 Task: Find connections with filter location Bārāmati with filter topic #healthwith filter profile language German with filter current company CONSTRUCTION CANON with filter school Keshav Mahavidyalaya with filter industry Apparel Manufacturing with filter service category Business Law with filter keywords title Store Manager
Action: Mouse moved to (531, 61)
Screenshot: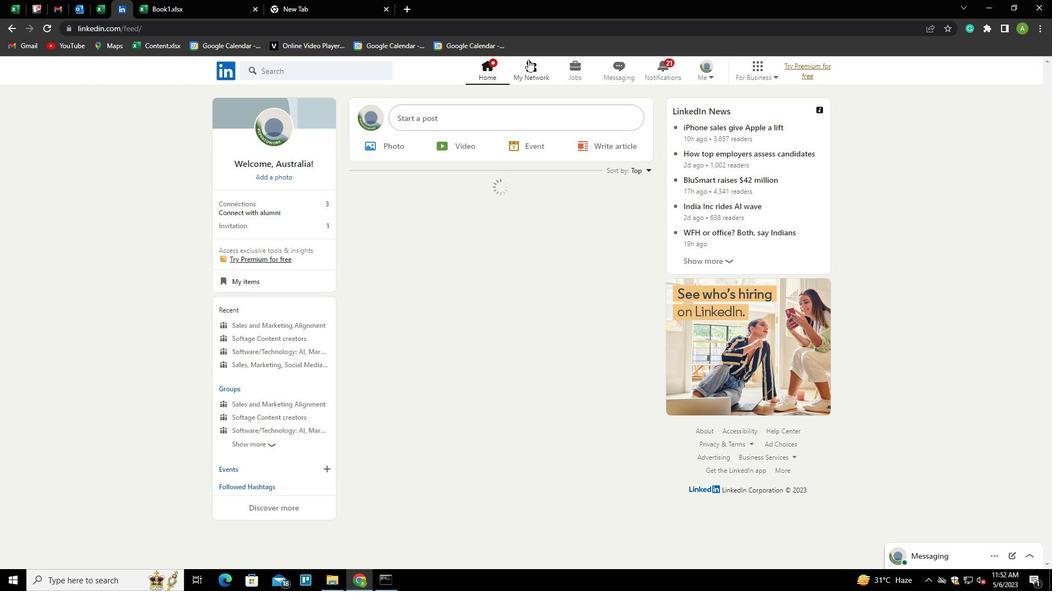 
Action: Mouse pressed left at (531, 61)
Screenshot: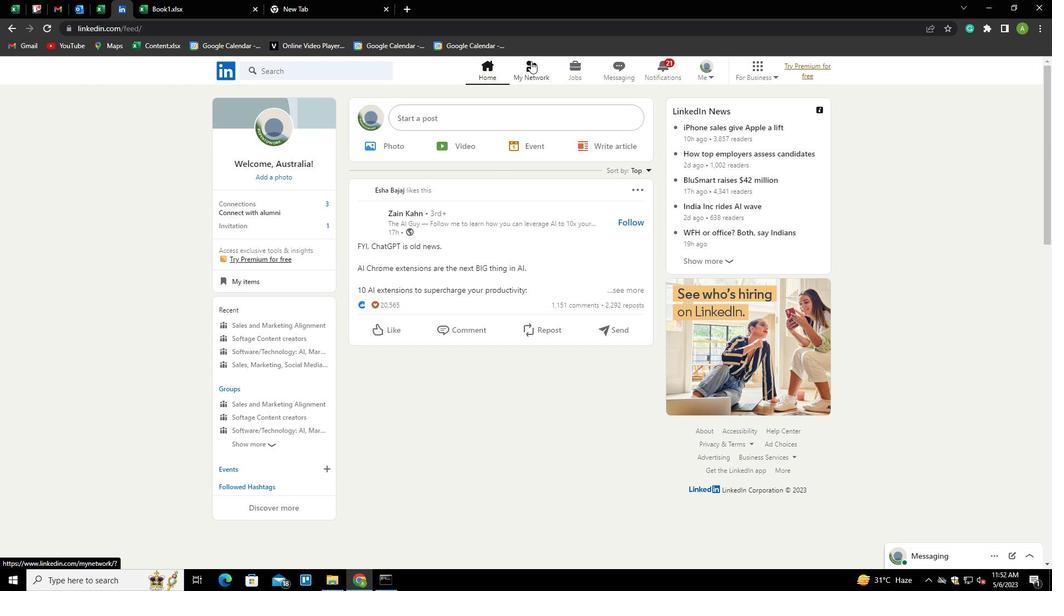 
Action: Mouse moved to (262, 129)
Screenshot: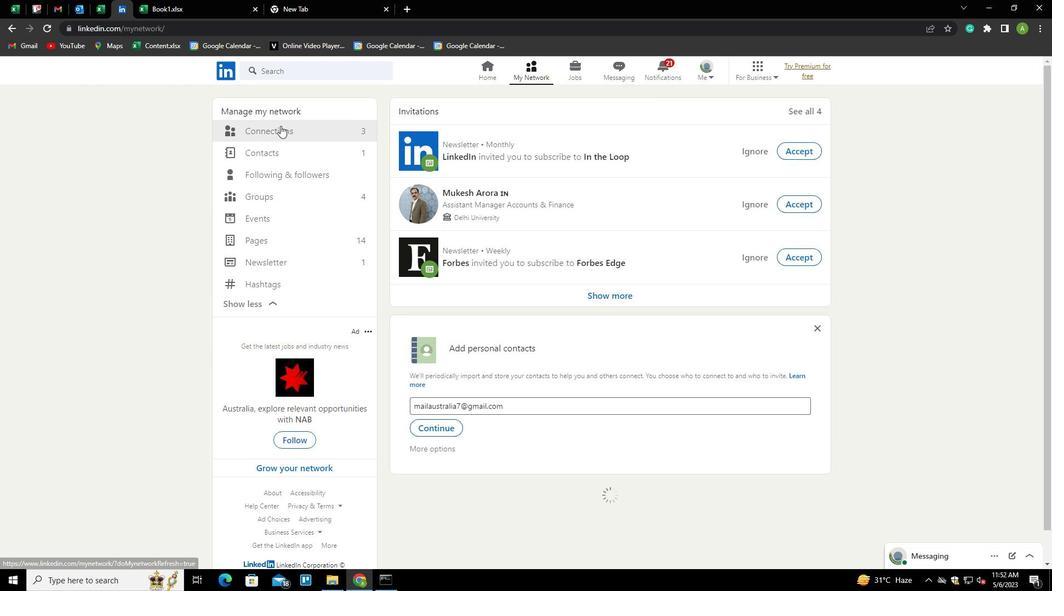 
Action: Mouse pressed left at (262, 129)
Screenshot: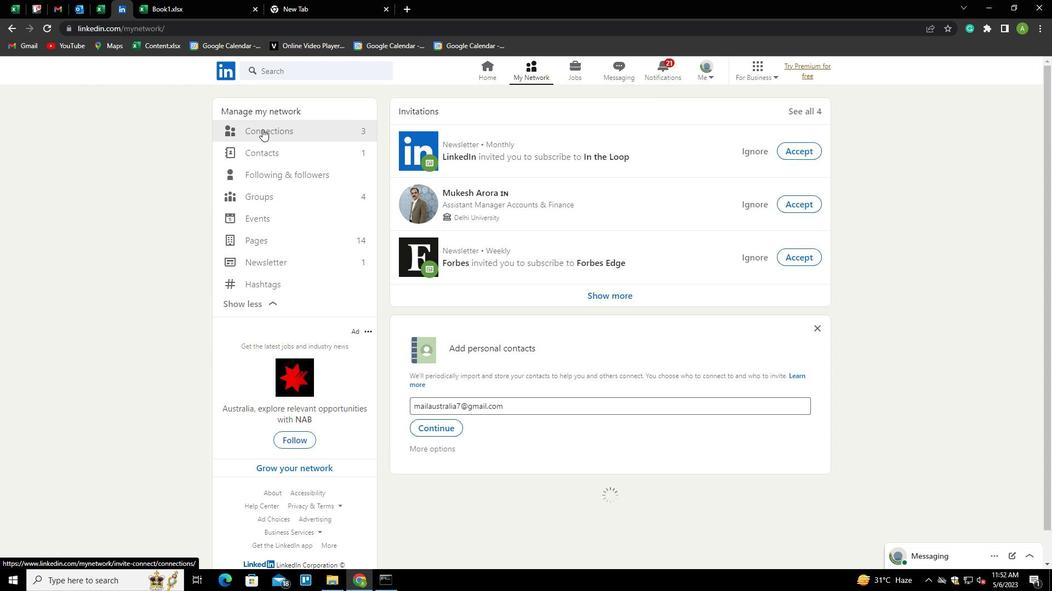 
Action: Mouse moved to (605, 129)
Screenshot: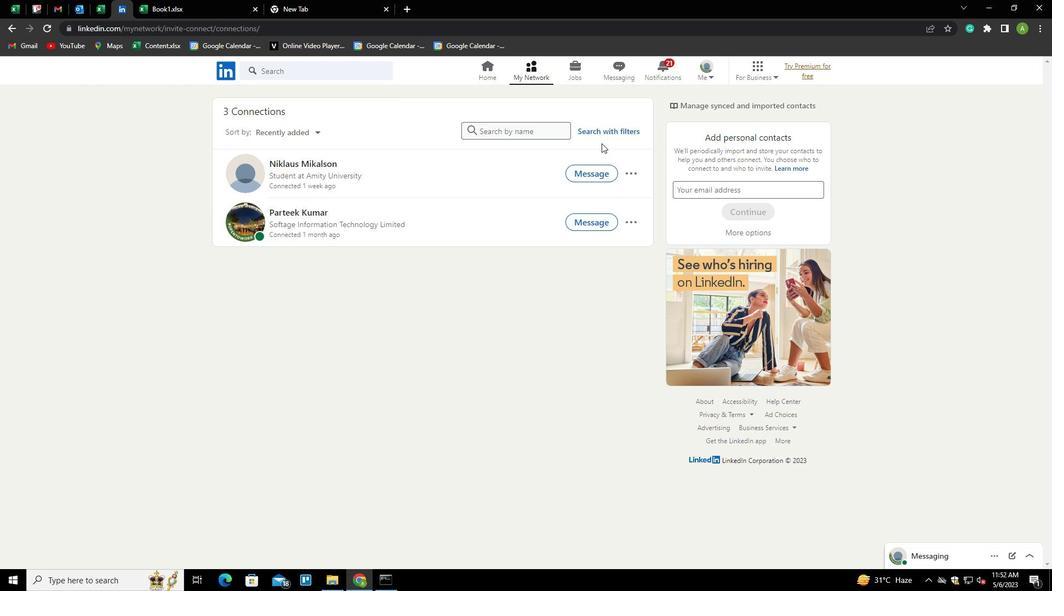 
Action: Mouse pressed left at (605, 129)
Screenshot: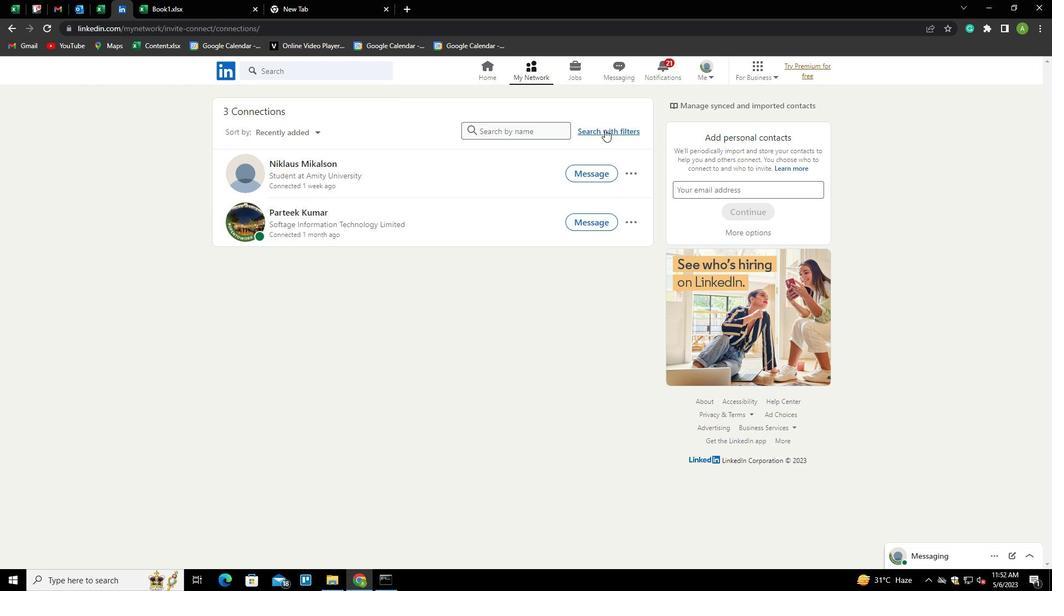 
Action: Mouse moved to (567, 100)
Screenshot: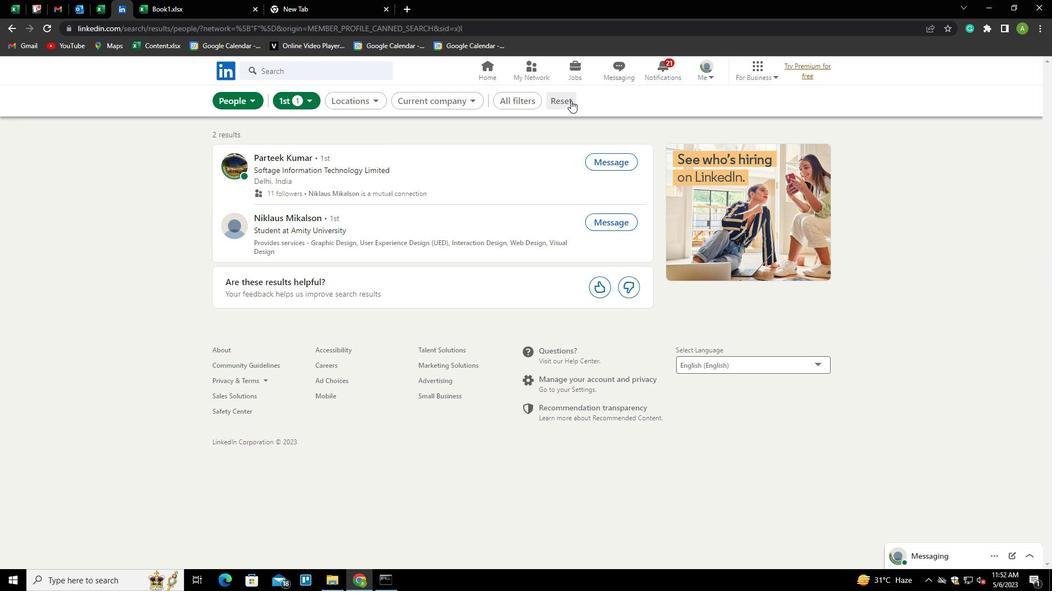 
Action: Mouse pressed left at (567, 100)
Screenshot: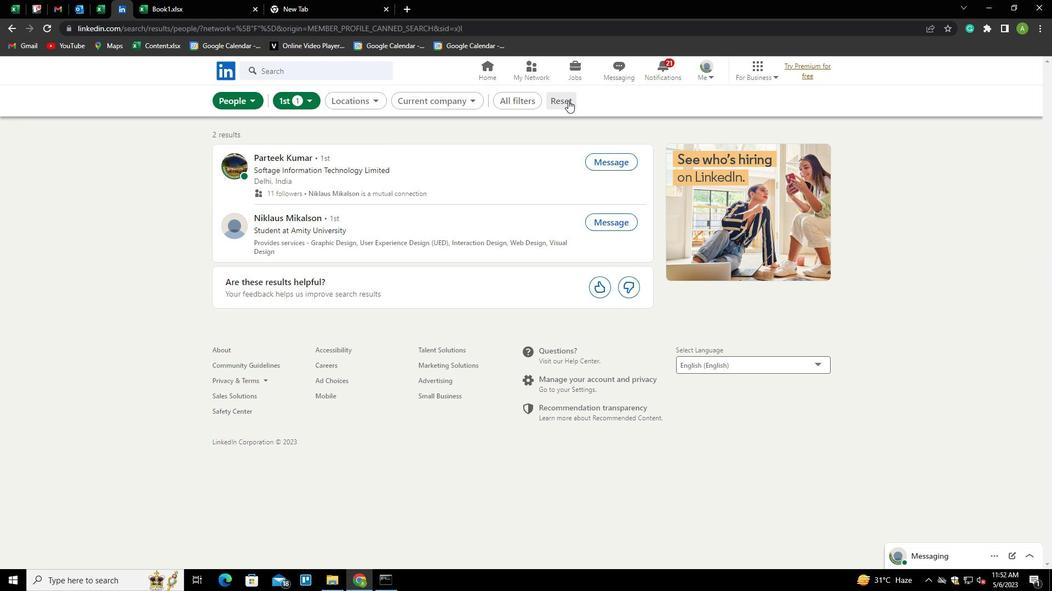 
Action: Mouse moved to (545, 101)
Screenshot: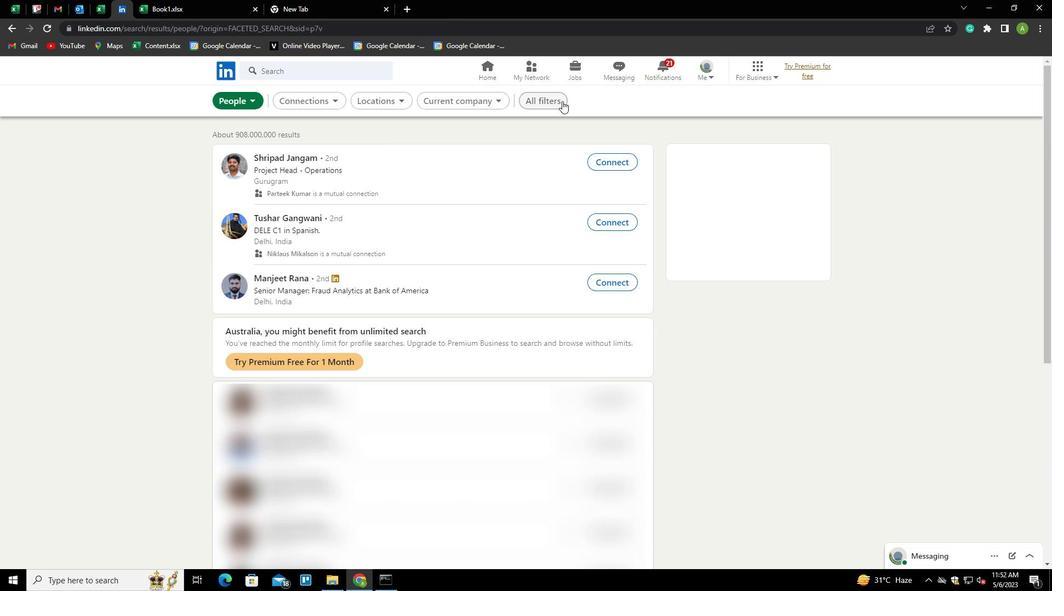 
Action: Mouse pressed left at (545, 101)
Screenshot: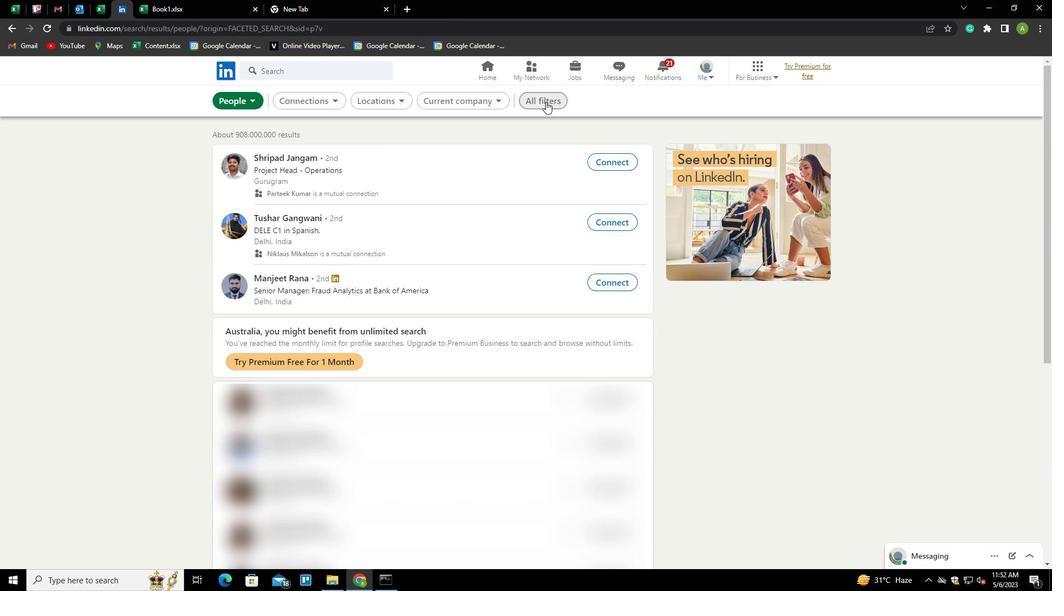 
Action: Mouse moved to (864, 335)
Screenshot: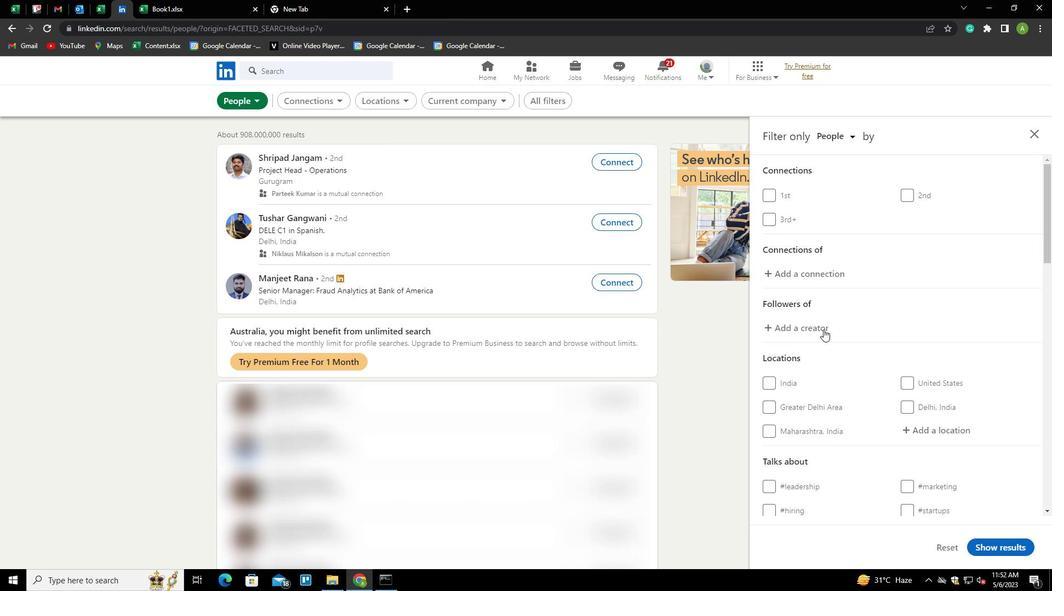 
Action: Mouse scrolled (864, 334) with delta (0, 0)
Screenshot: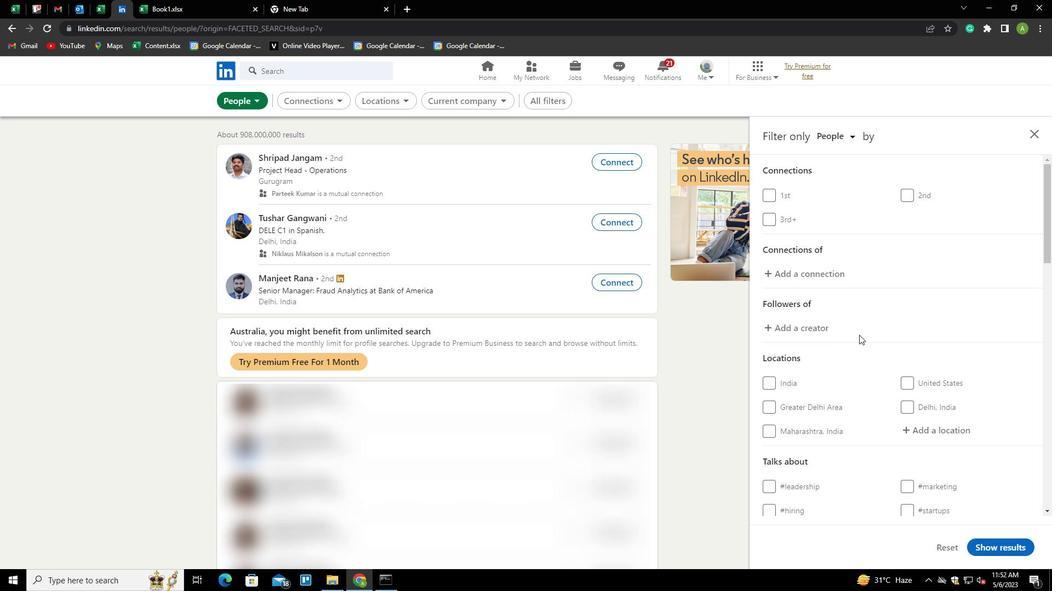 
Action: Mouse moved to (922, 371)
Screenshot: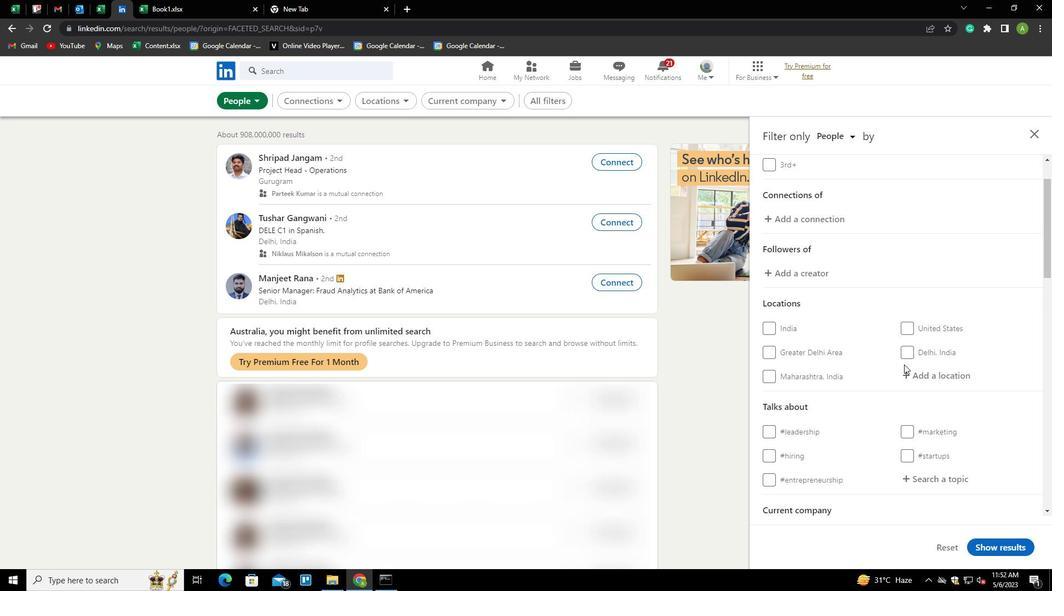 
Action: Mouse pressed left at (922, 371)
Screenshot: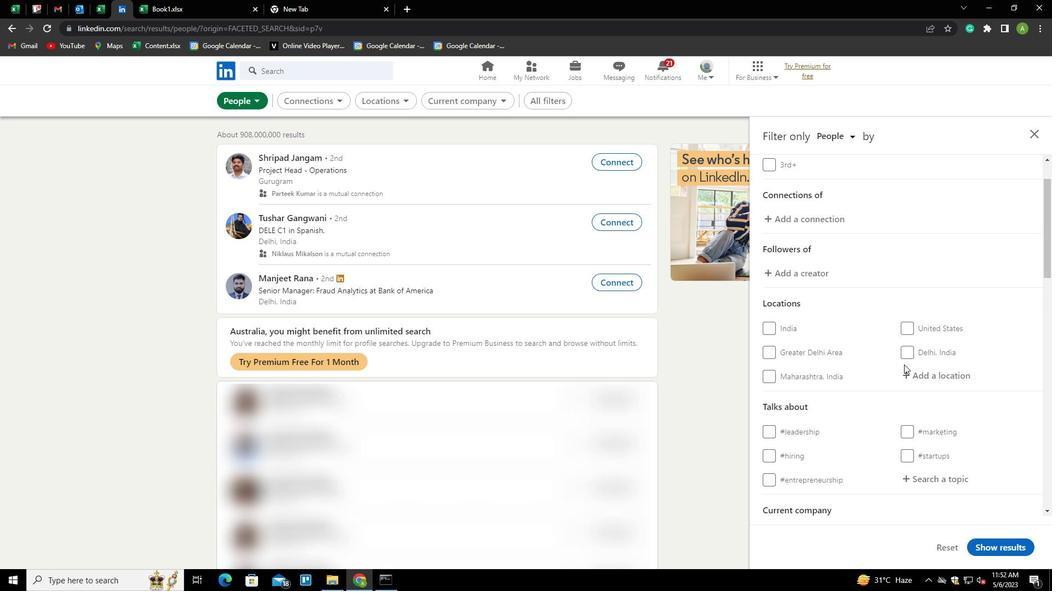 
Action: Key pressed <Key.shift>B
Screenshot: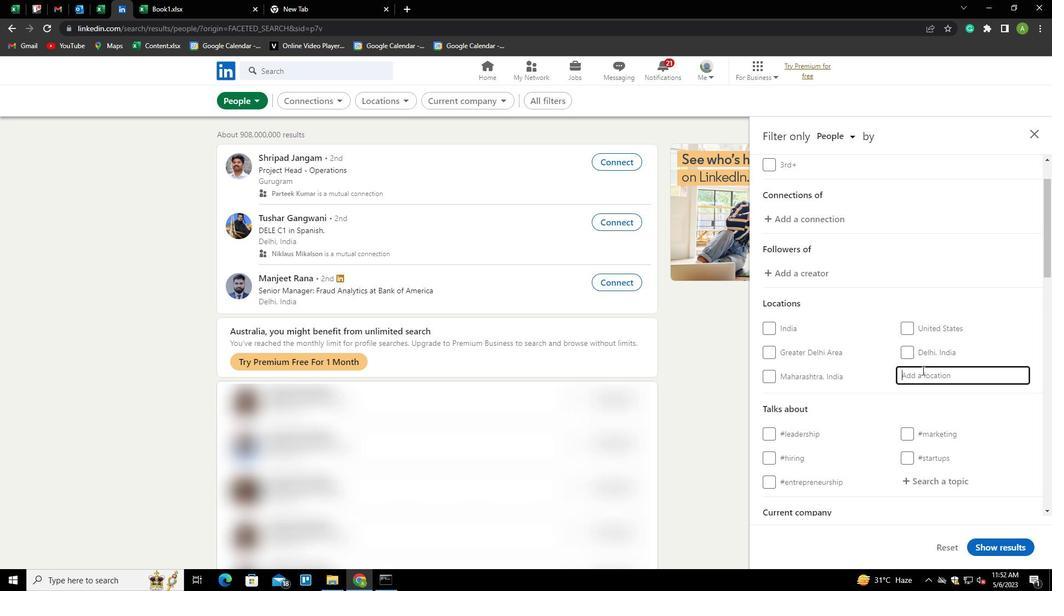 
Action: Mouse moved to (921, 372)
Screenshot: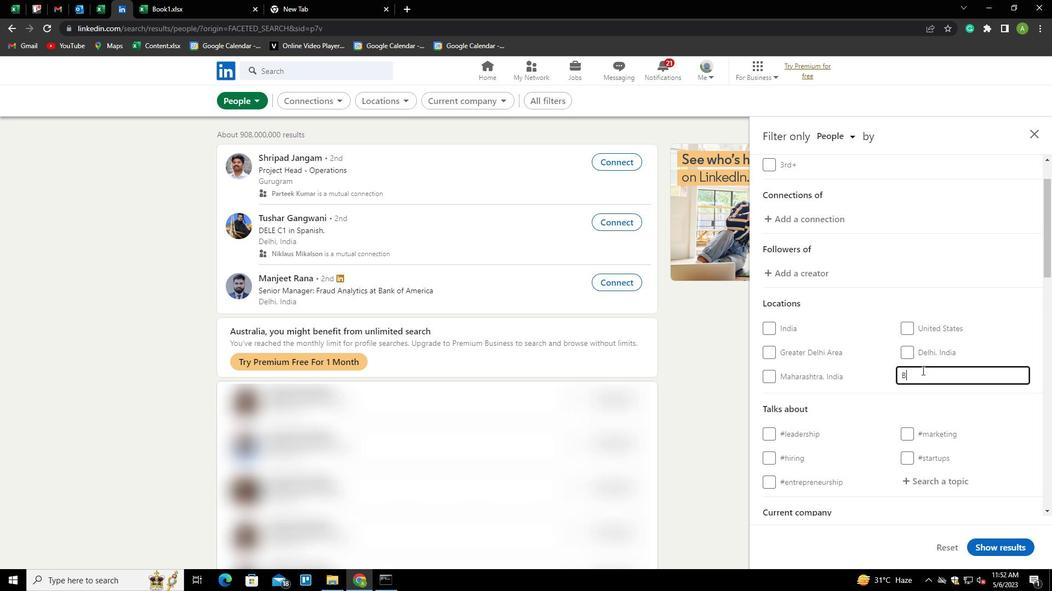 
Action: Key pressed ARAMATI<Key.down><Key.enter>
Screenshot: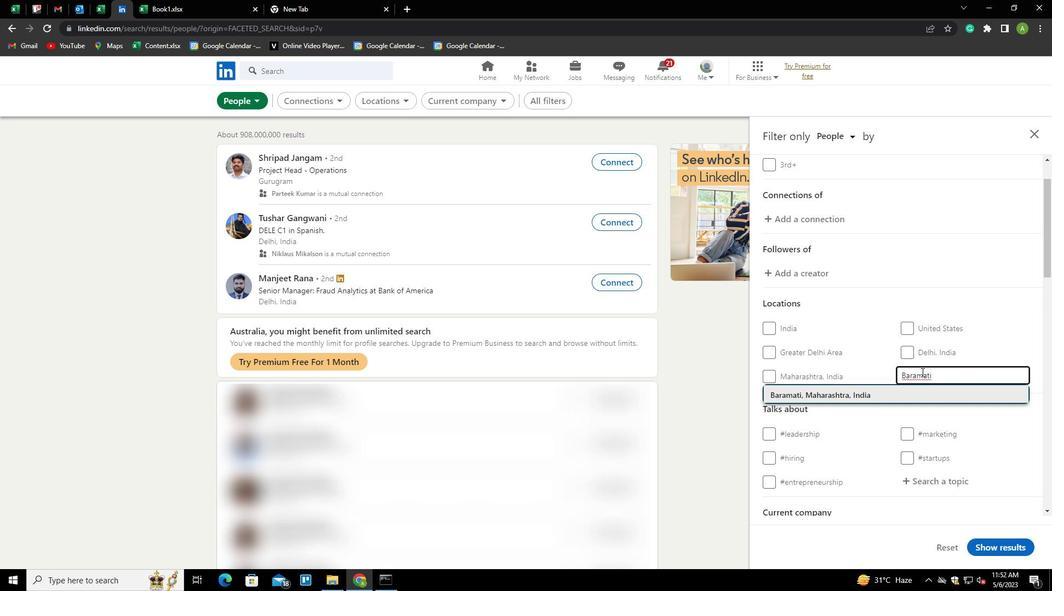 
Action: Mouse scrolled (921, 372) with delta (0, 0)
Screenshot: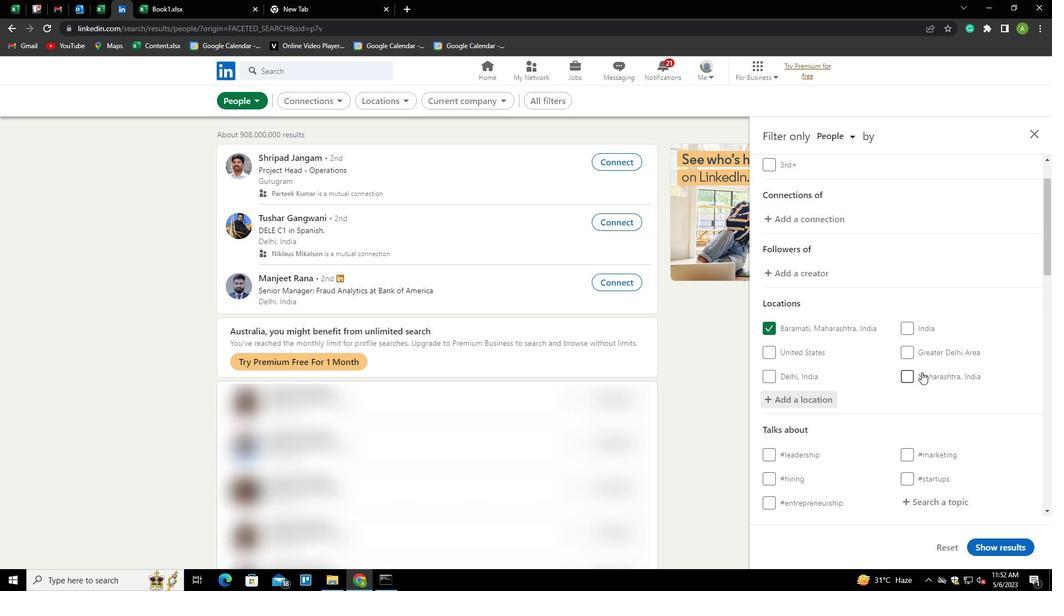 
Action: Mouse scrolled (921, 372) with delta (0, 0)
Screenshot: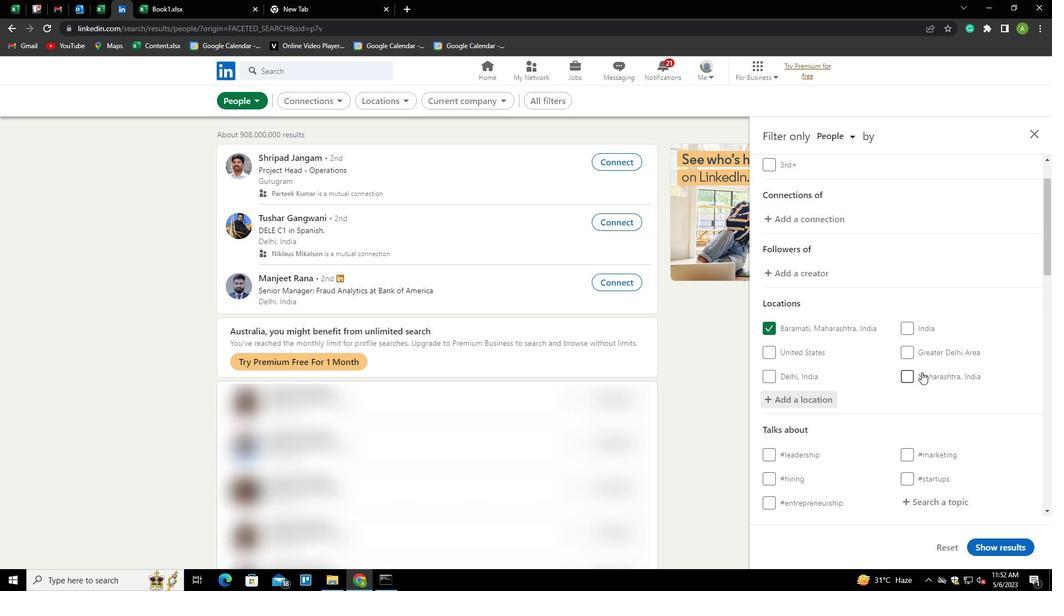 
Action: Mouse moved to (921, 393)
Screenshot: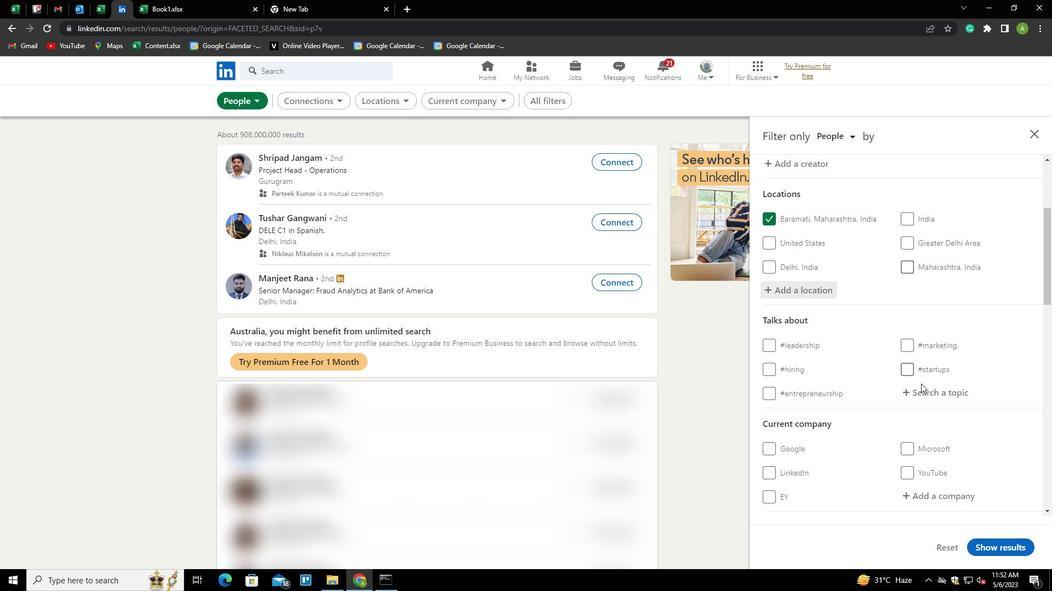 
Action: Mouse pressed left at (921, 393)
Screenshot: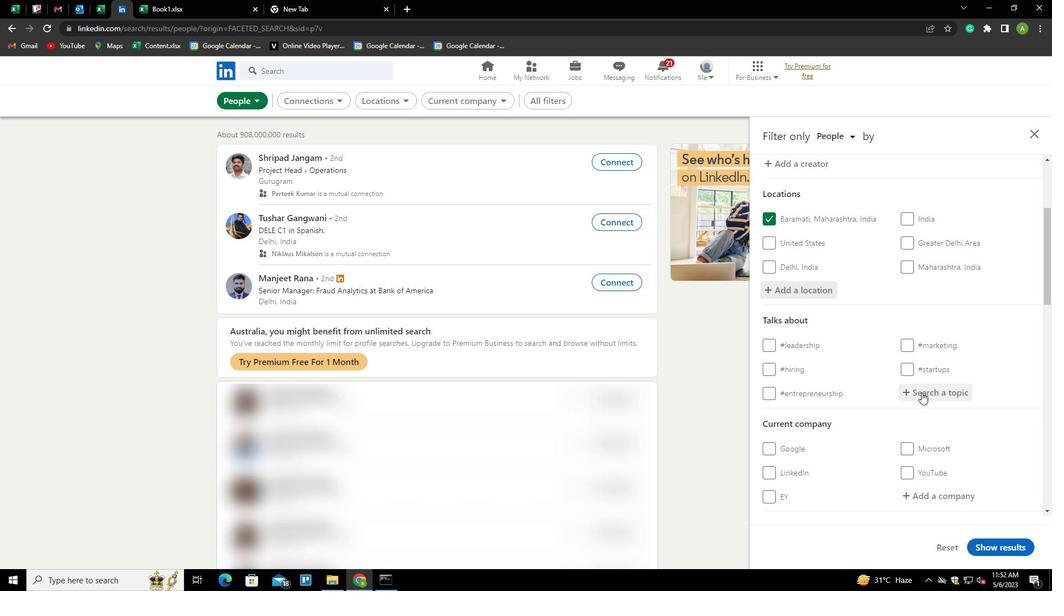 
Action: Key pressed HEATH<Key.backspace><Key.backspace>LTH<Key.down><Key.down><Key.enter>
Screenshot: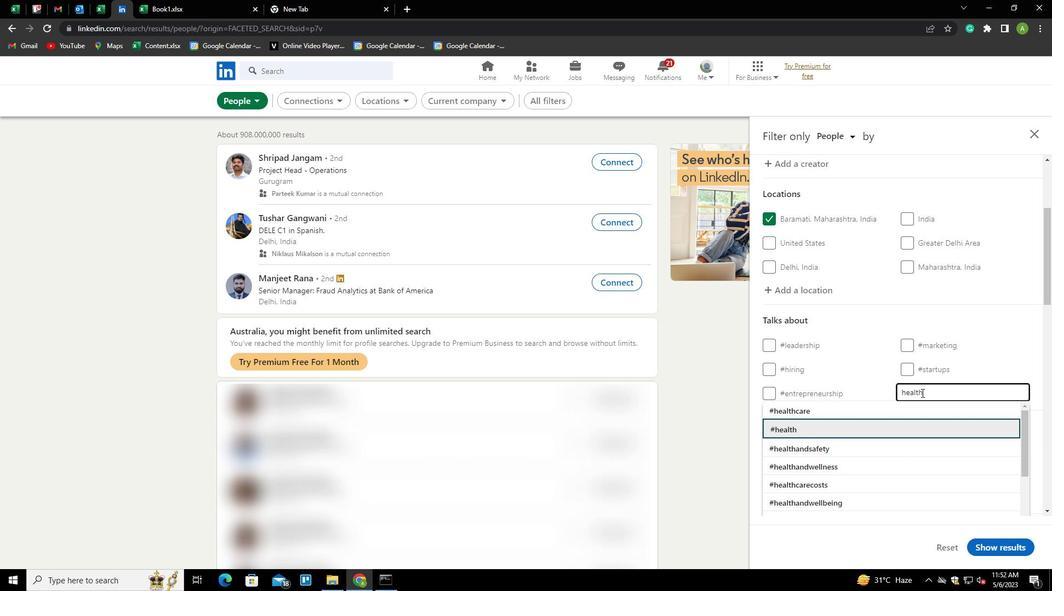 
Action: Mouse moved to (914, 398)
Screenshot: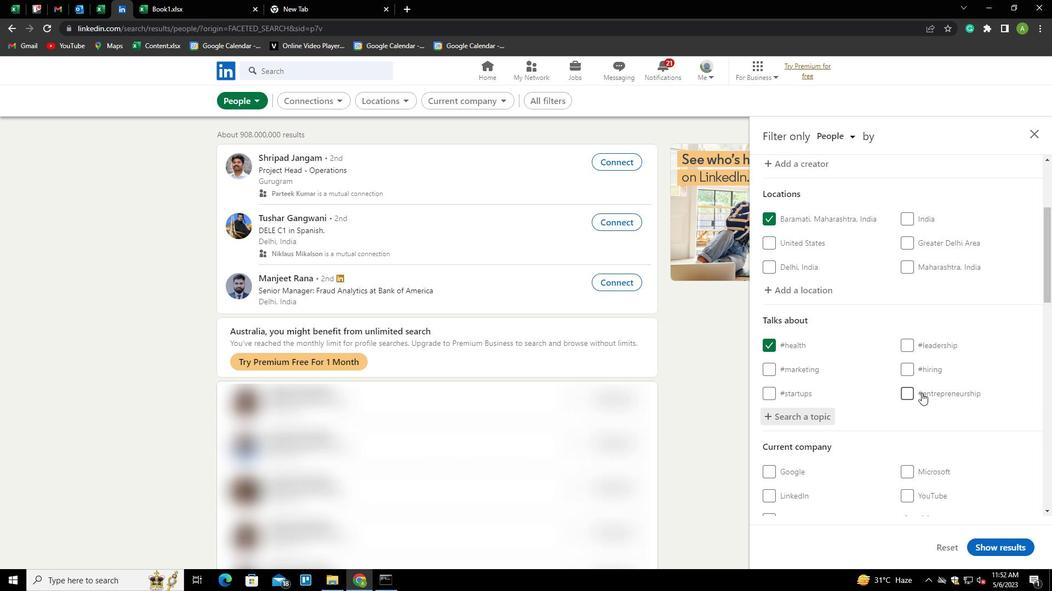 
Action: Mouse scrolled (914, 397) with delta (0, 0)
Screenshot: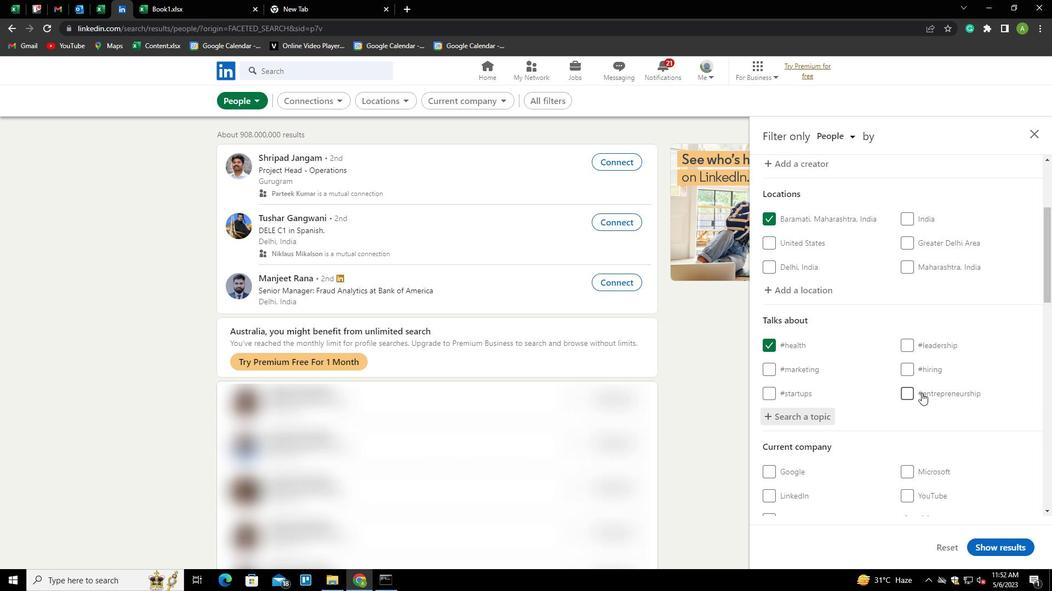 
Action: Mouse scrolled (914, 397) with delta (0, 0)
Screenshot: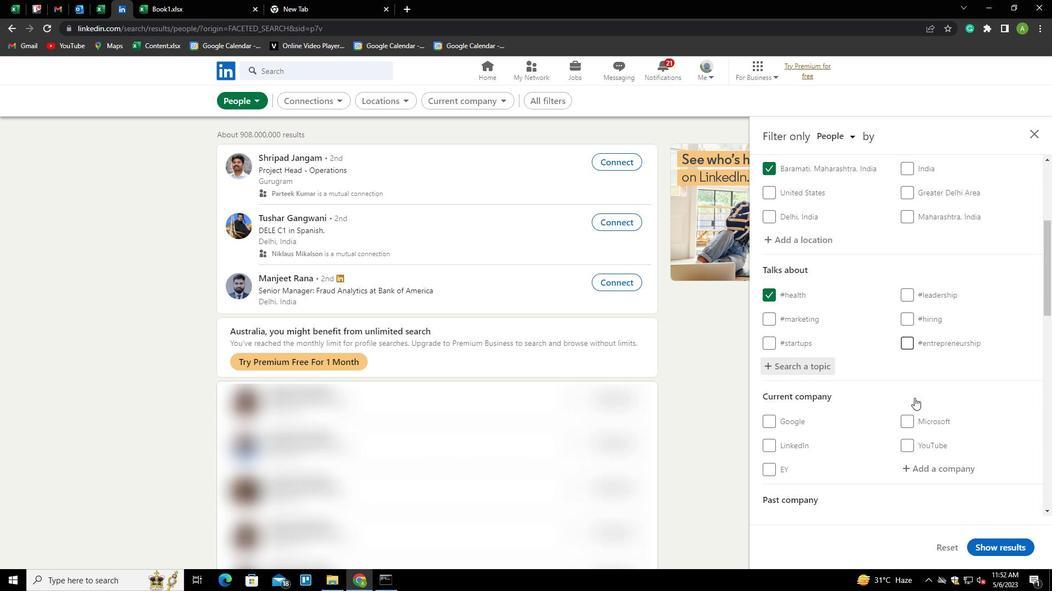 
Action: Mouse moved to (914, 395)
Screenshot: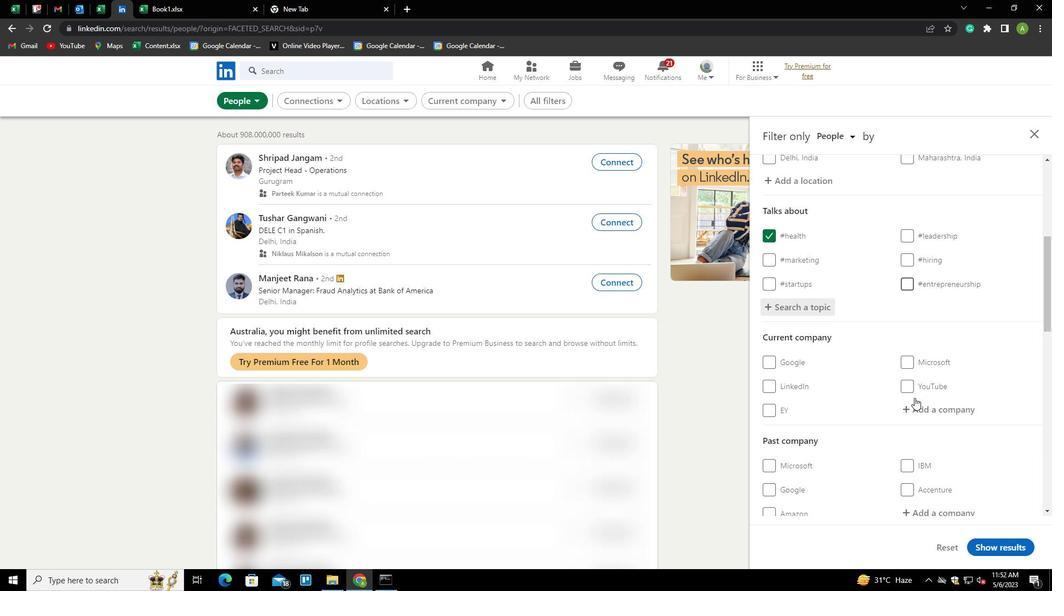 
Action: Mouse scrolled (914, 395) with delta (0, 0)
Screenshot: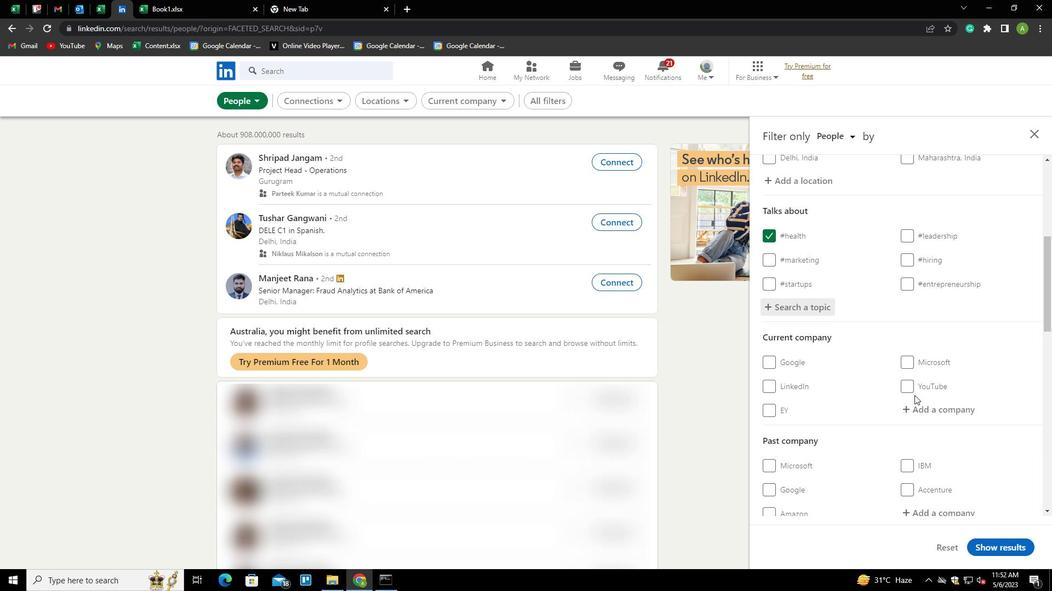 
Action: Mouse scrolled (914, 395) with delta (0, 0)
Screenshot: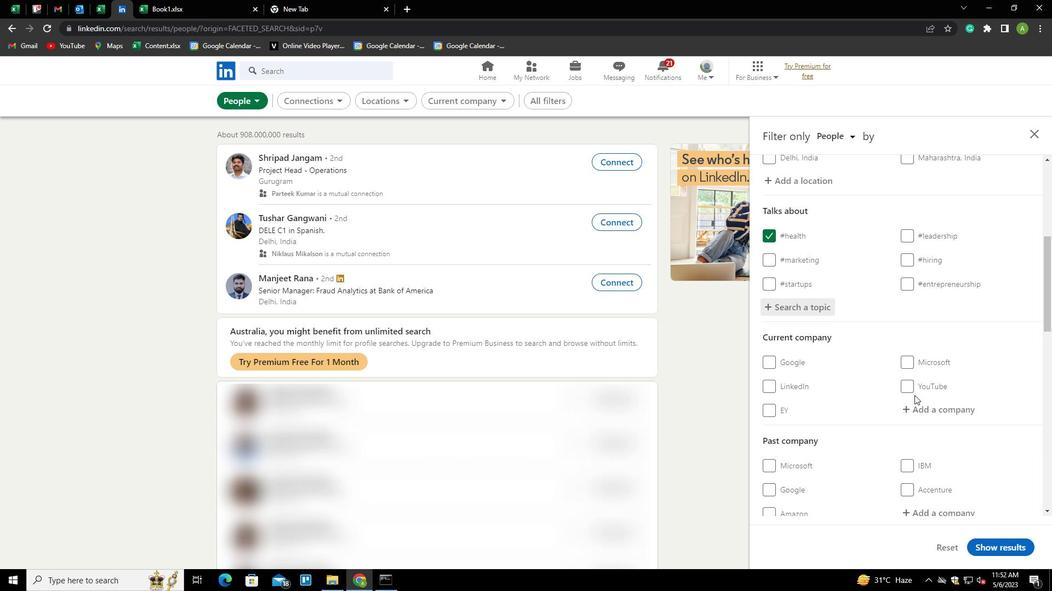 
Action: Mouse scrolled (914, 395) with delta (0, 0)
Screenshot: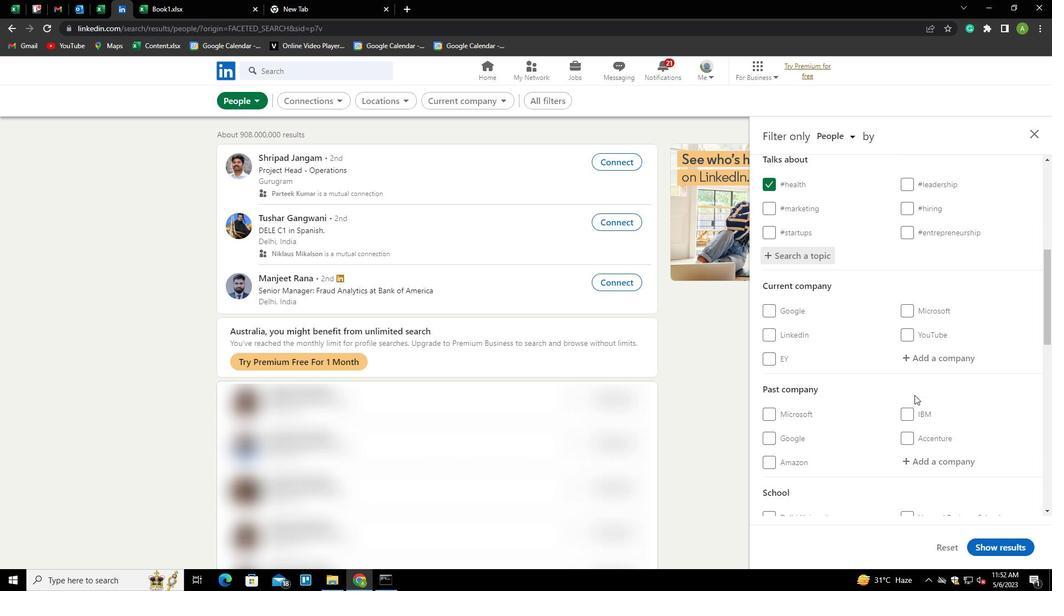 
Action: Mouse scrolled (914, 395) with delta (0, 0)
Screenshot: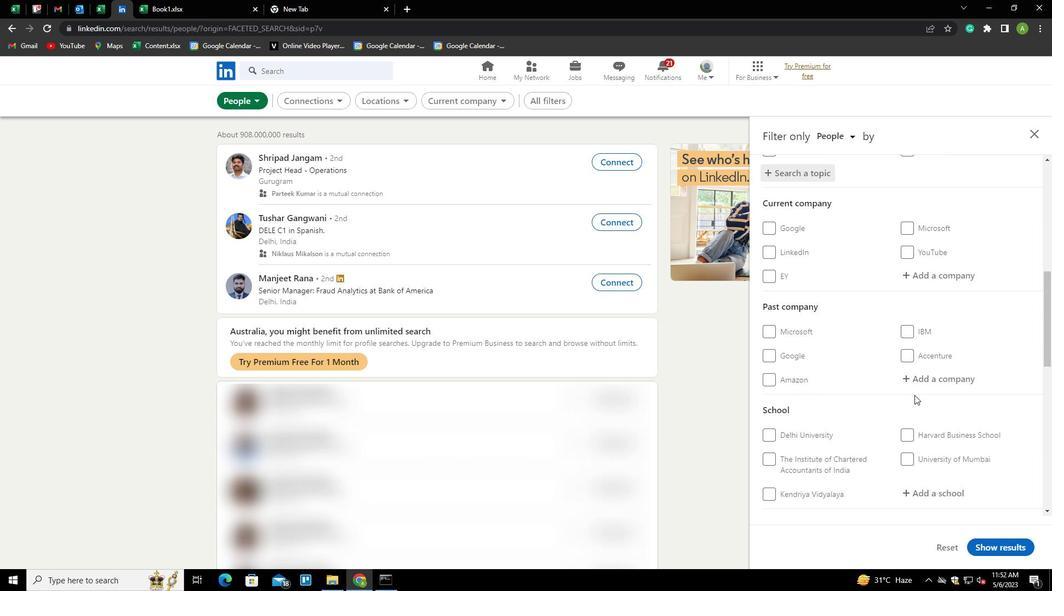 
Action: Mouse scrolled (914, 395) with delta (0, 0)
Screenshot: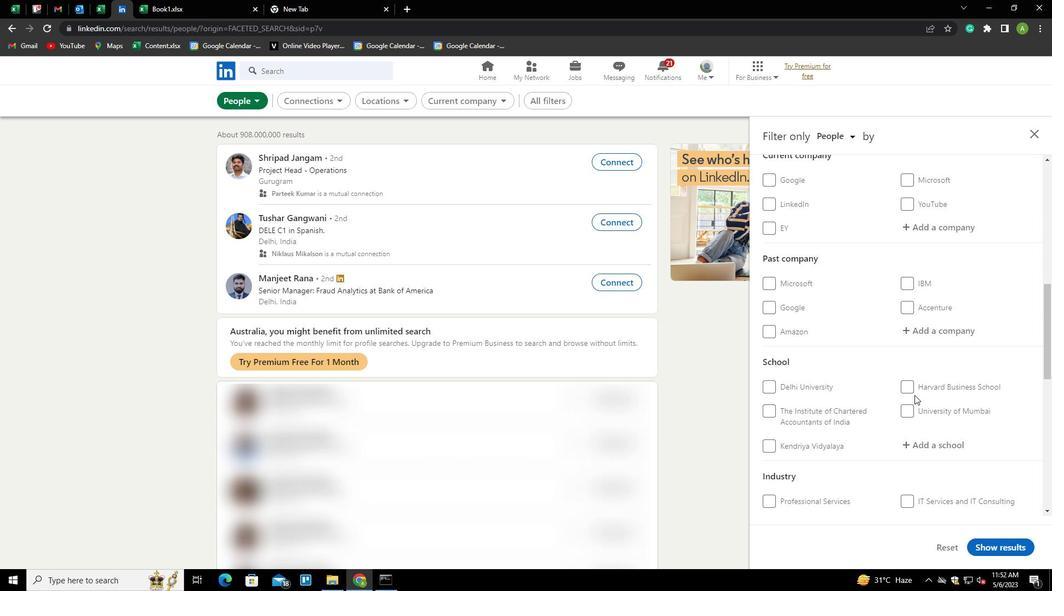 
Action: Mouse scrolled (914, 395) with delta (0, 0)
Screenshot: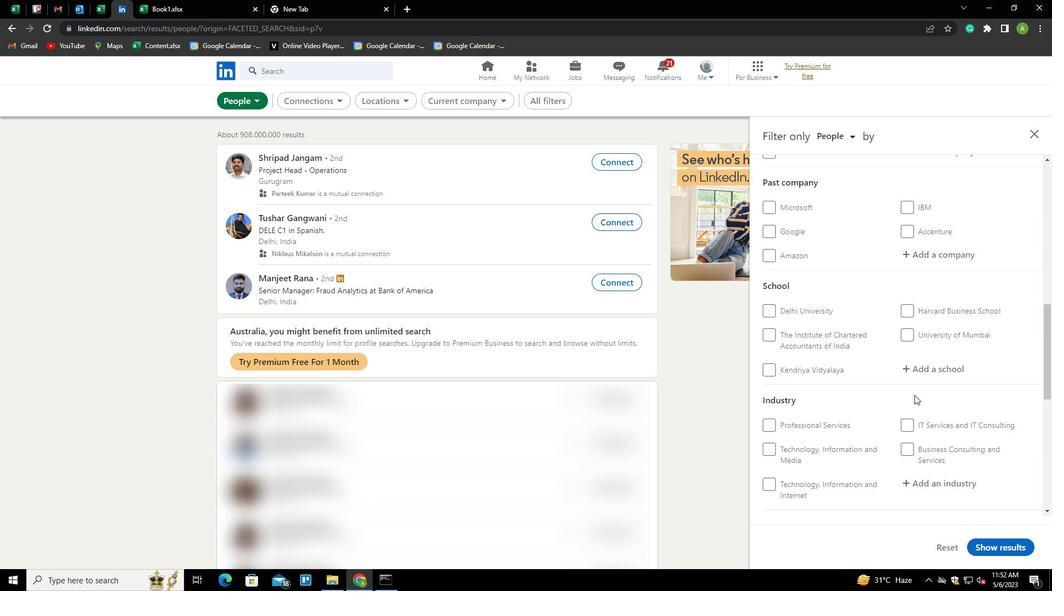 
Action: Mouse scrolled (914, 395) with delta (0, 0)
Screenshot: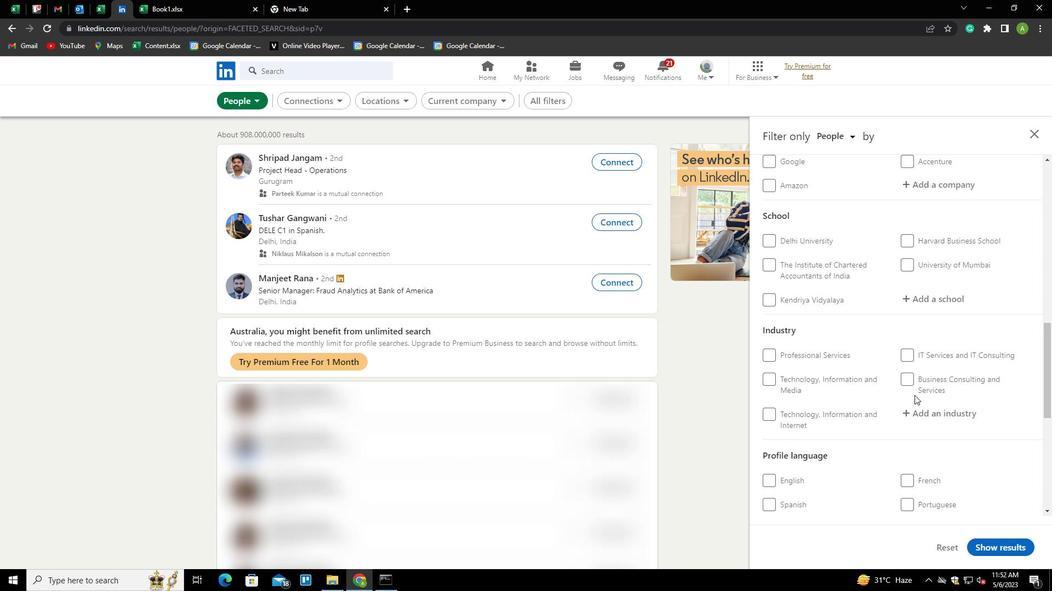 
Action: Mouse moved to (782, 475)
Screenshot: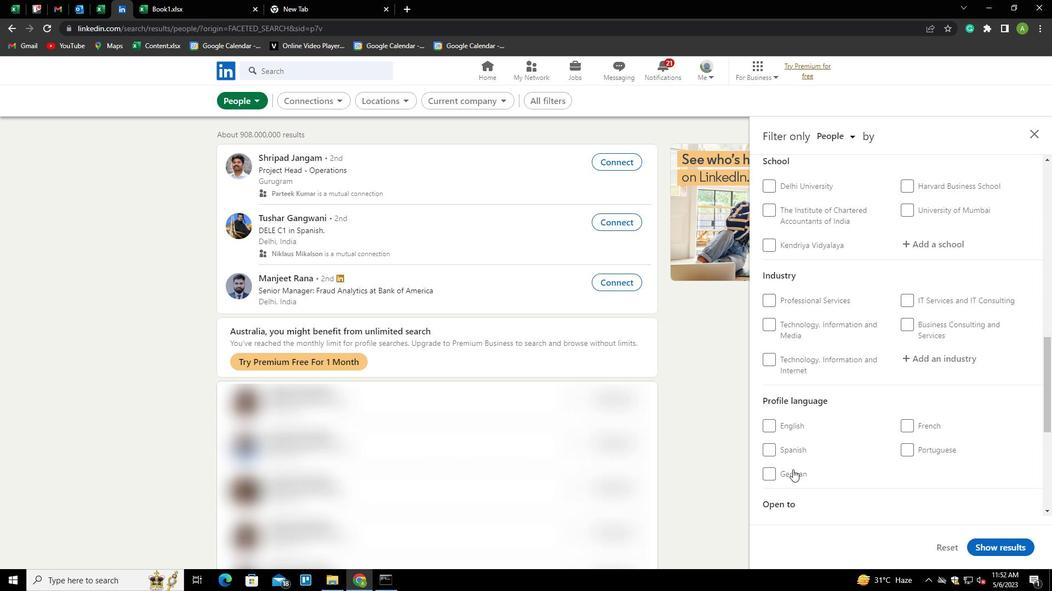 
Action: Mouse pressed left at (782, 475)
Screenshot: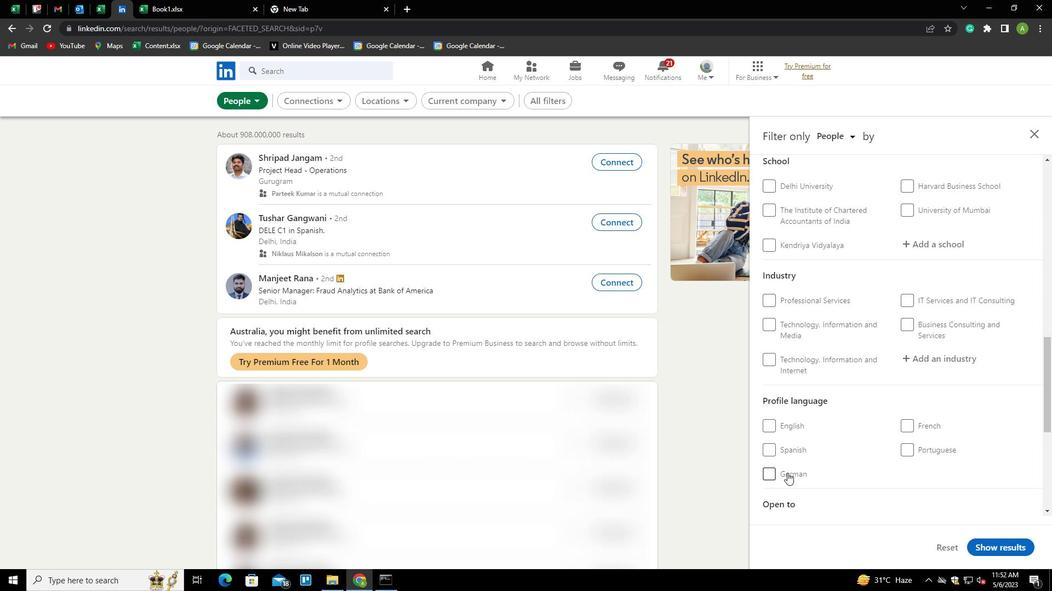 
Action: Mouse moved to (839, 448)
Screenshot: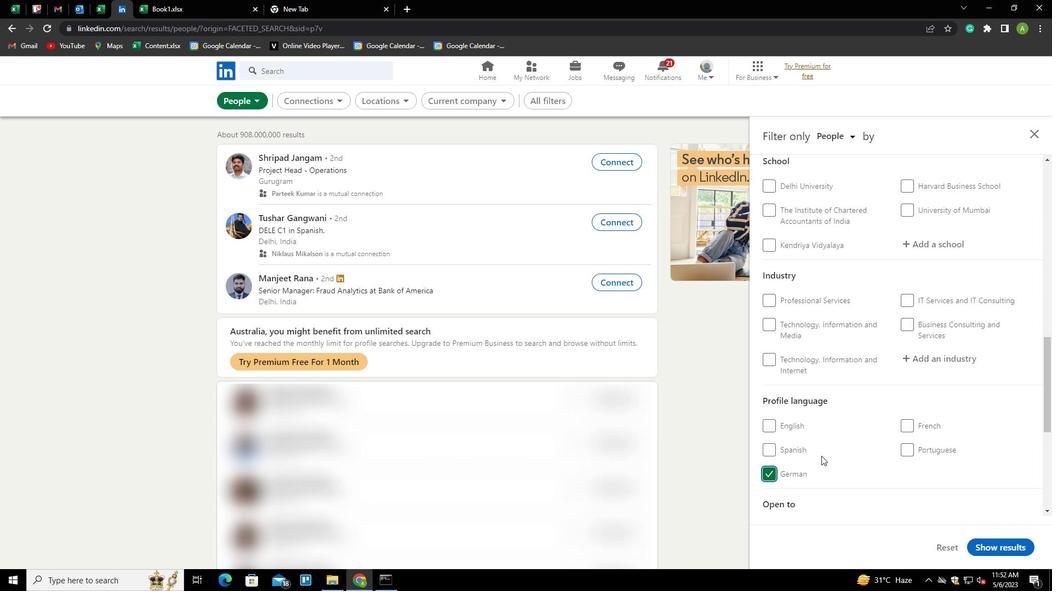 
Action: Mouse scrolled (839, 448) with delta (0, 0)
Screenshot: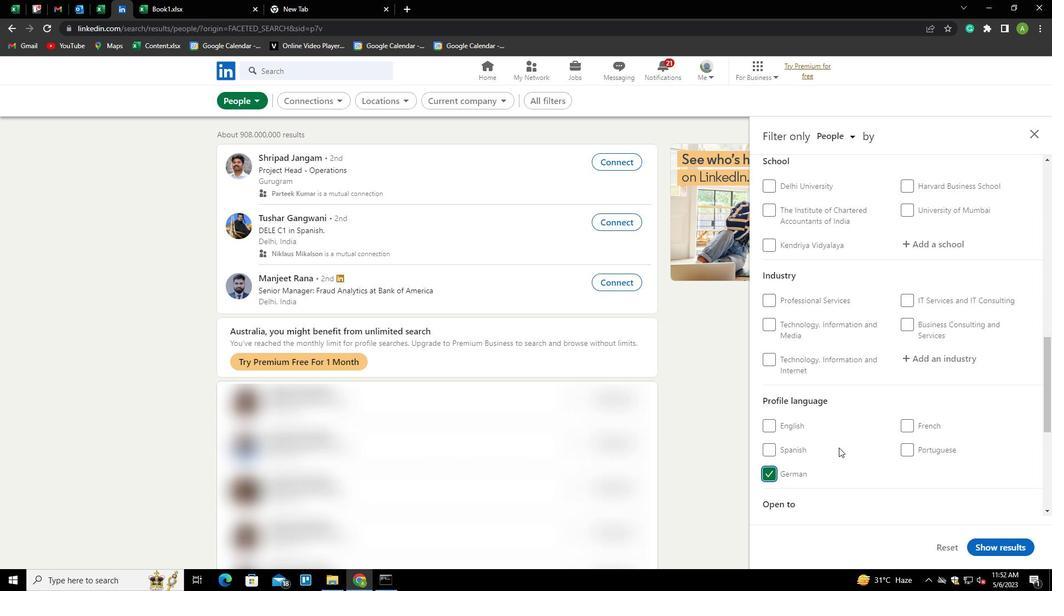 
Action: Mouse scrolled (839, 448) with delta (0, 0)
Screenshot: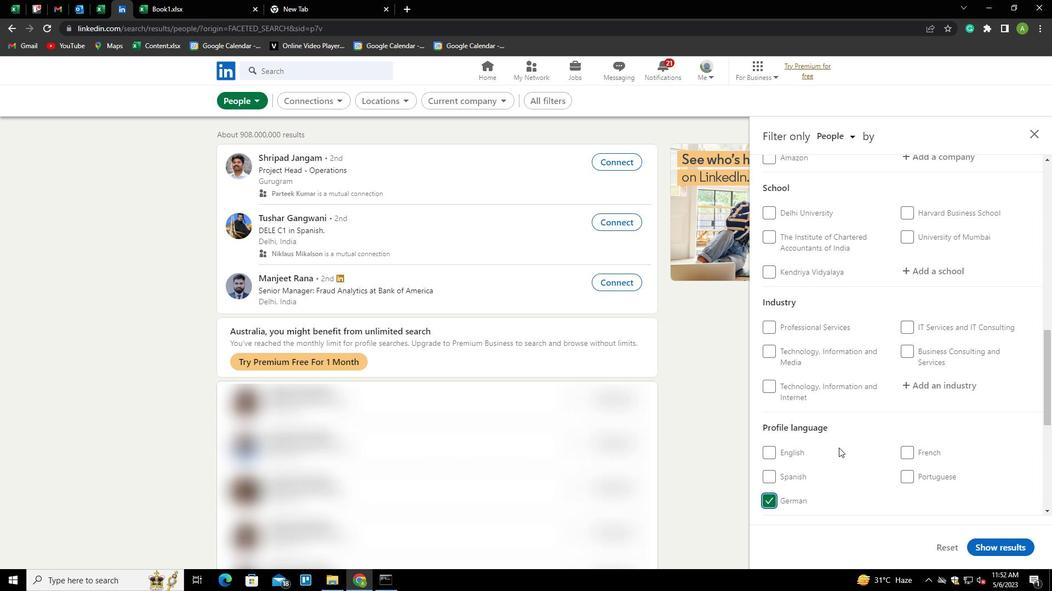 
Action: Mouse scrolled (839, 448) with delta (0, 0)
Screenshot: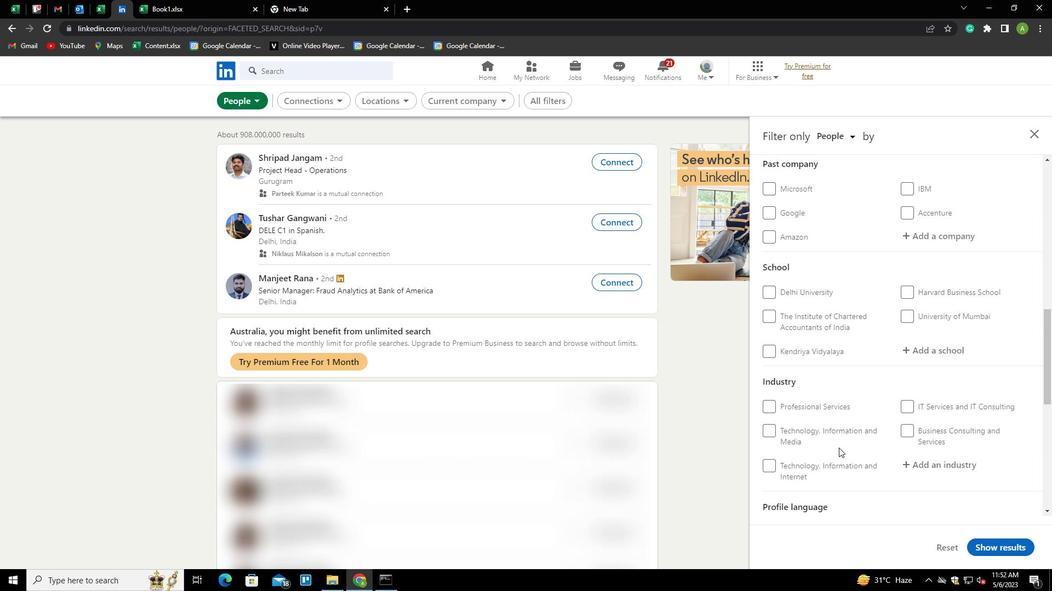 
Action: Mouse scrolled (839, 448) with delta (0, 0)
Screenshot: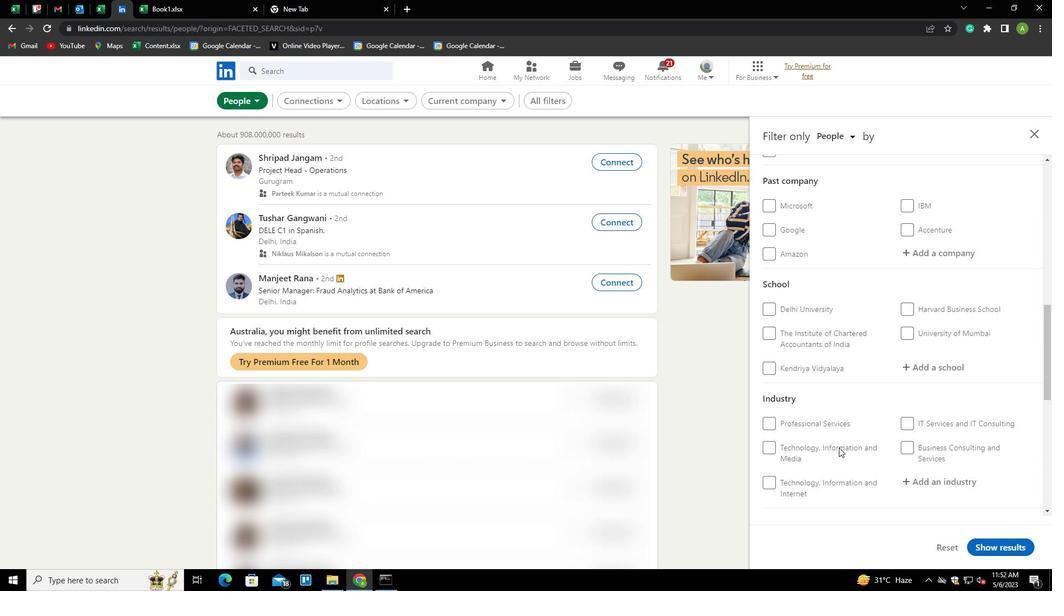 
Action: Mouse scrolled (839, 448) with delta (0, 0)
Screenshot: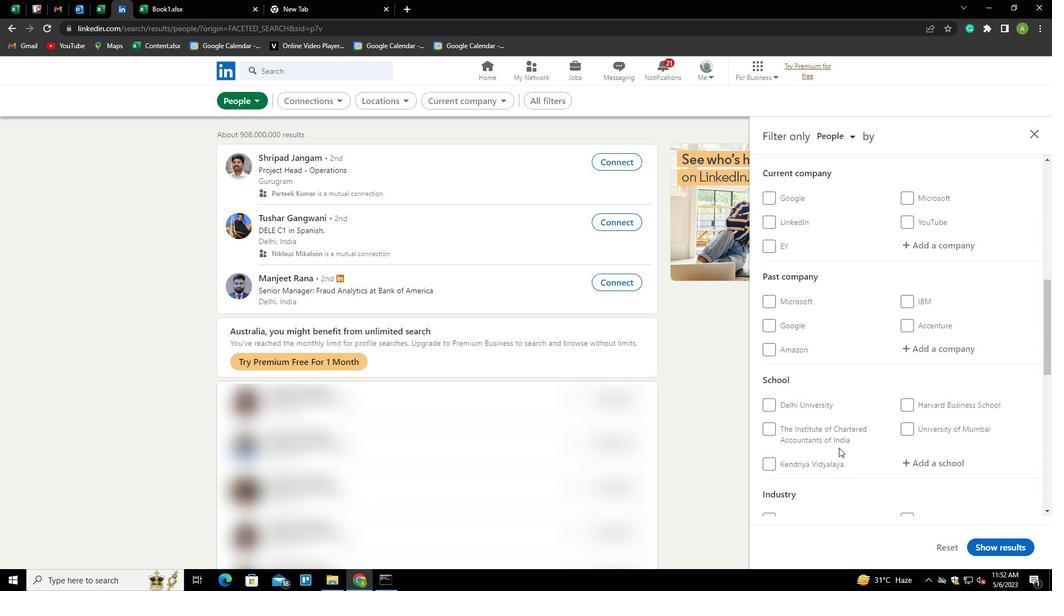 
Action: Mouse moved to (909, 300)
Screenshot: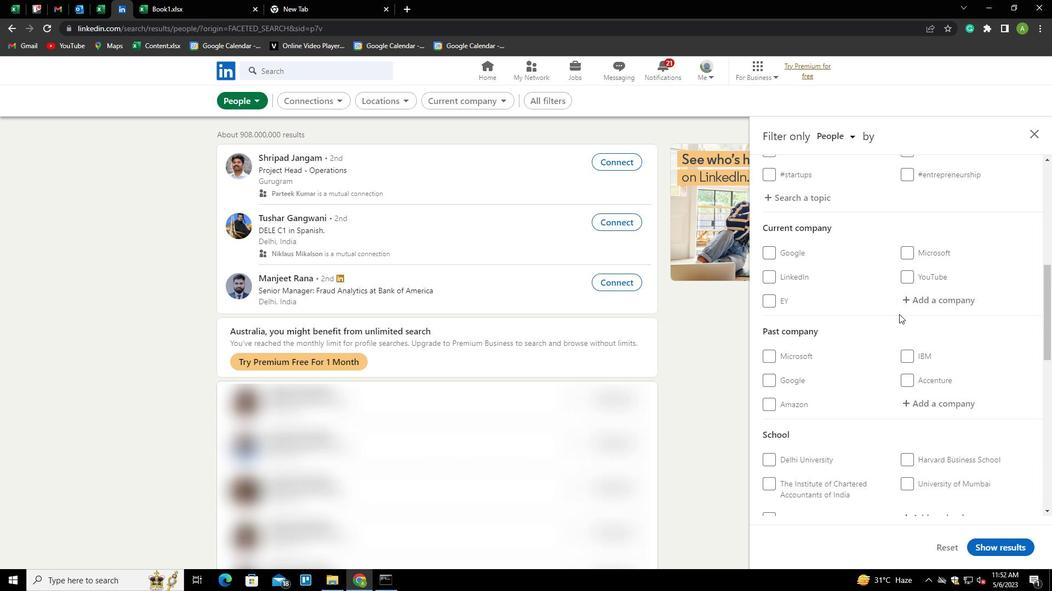 
Action: Mouse pressed left at (909, 300)
Screenshot: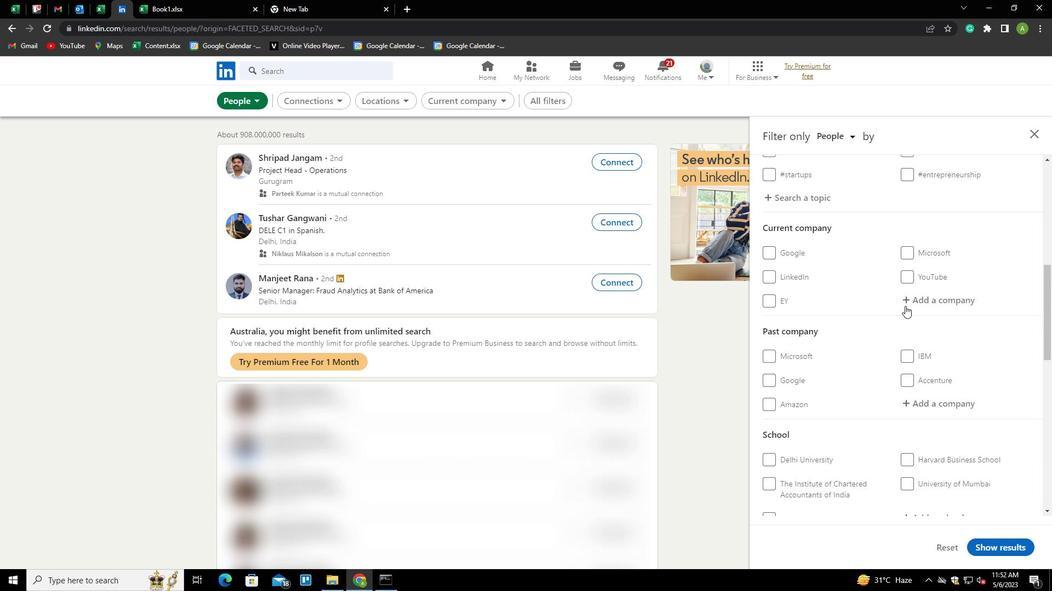 
Action: Key pressed <Key.shift>CONSTRUCTION<Key.space>CANON<Key.down><Key.enter>
Screenshot: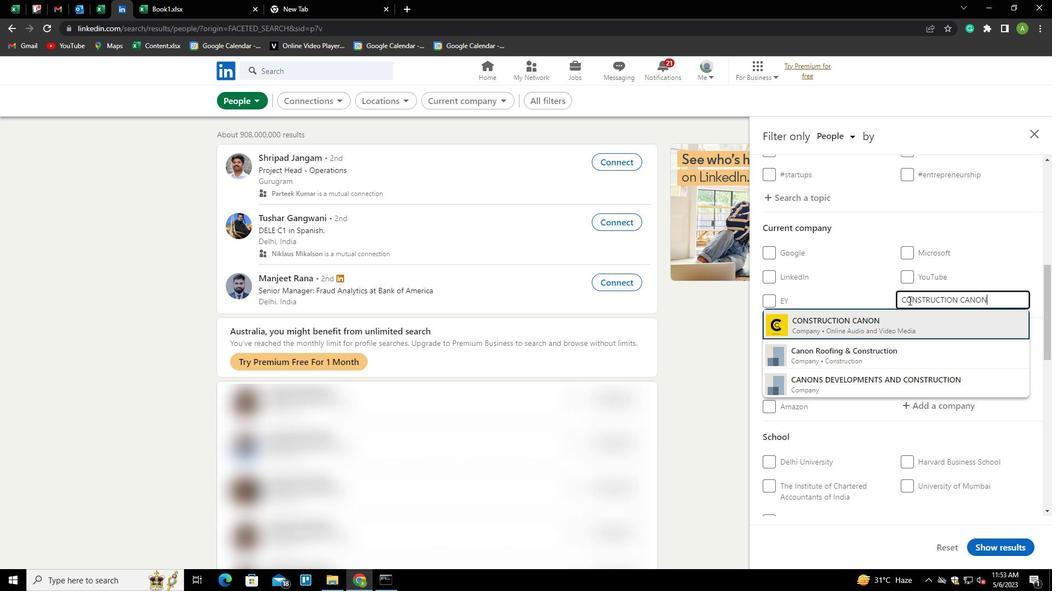 
Action: Mouse scrolled (909, 300) with delta (0, 0)
Screenshot: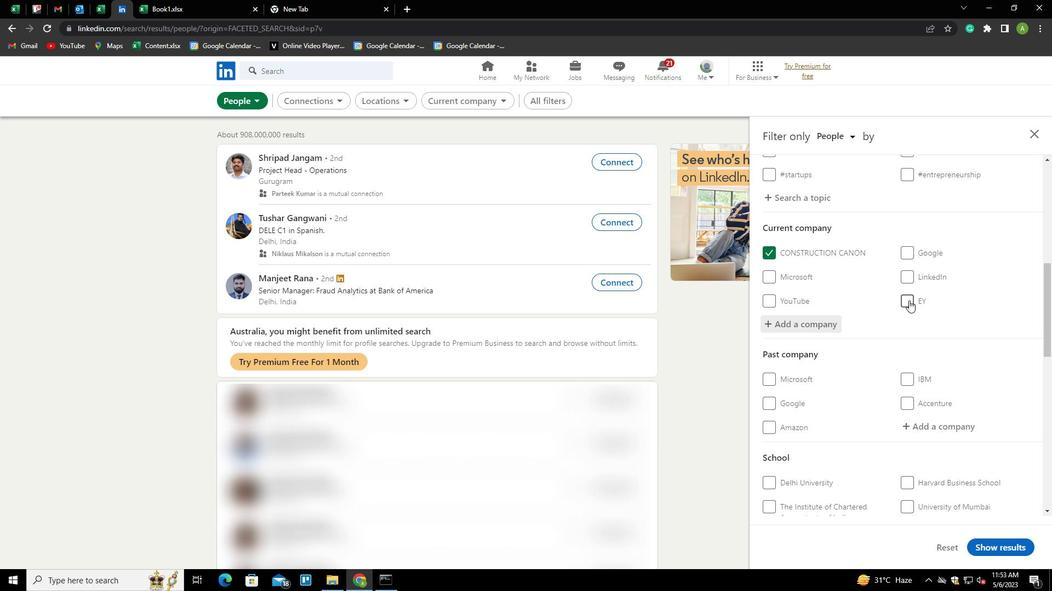 
Action: Mouse scrolled (909, 300) with delta (0, 0)
Screenshot: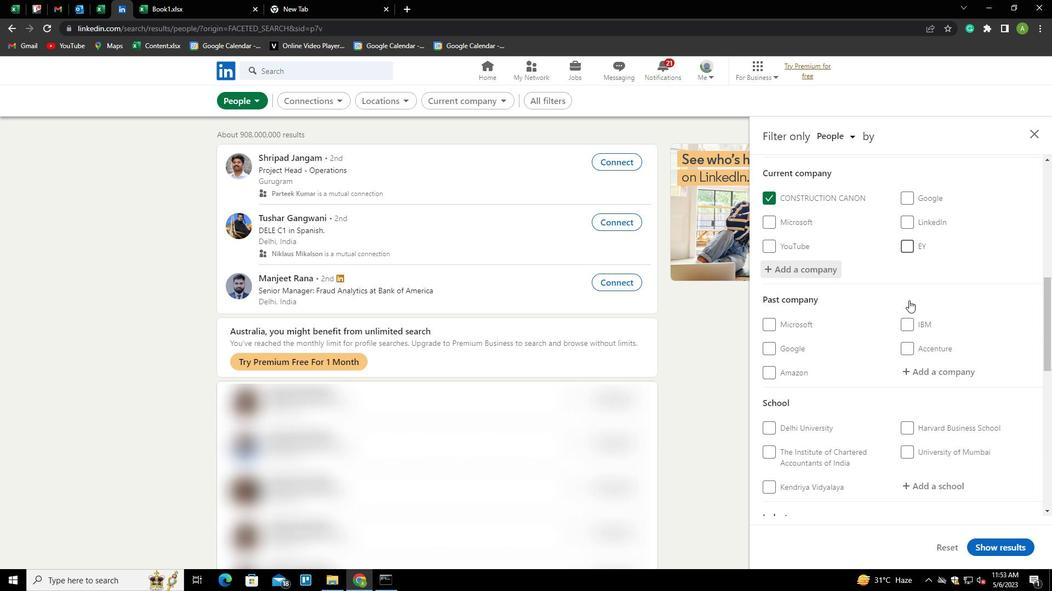 
Action: Mouse moved to (914, 302)
Screenshot: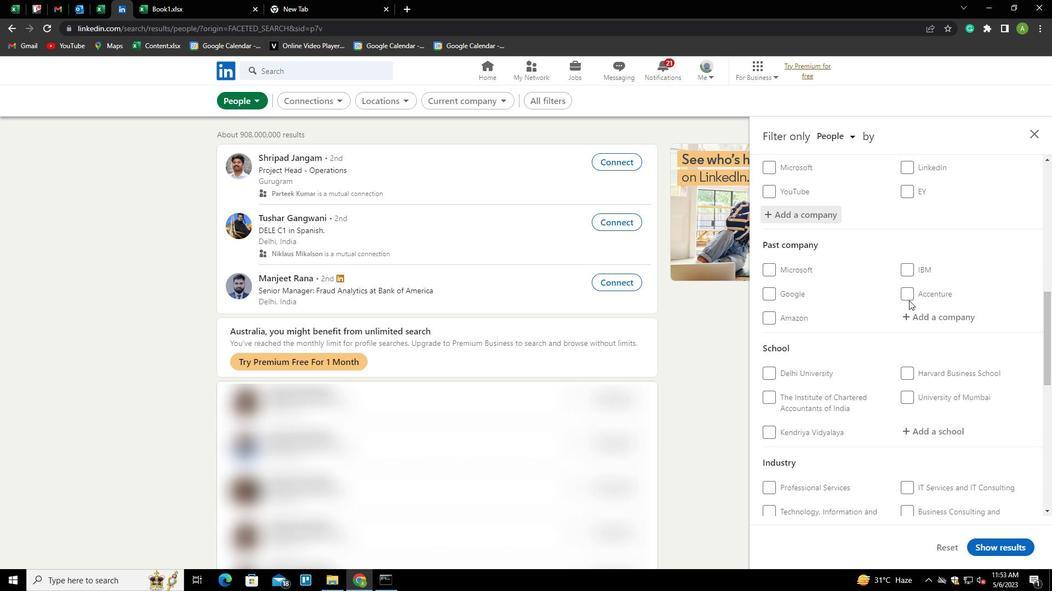 
Action: Mouse scrolled (914, 301) with delta (0, 0)
Screenshot: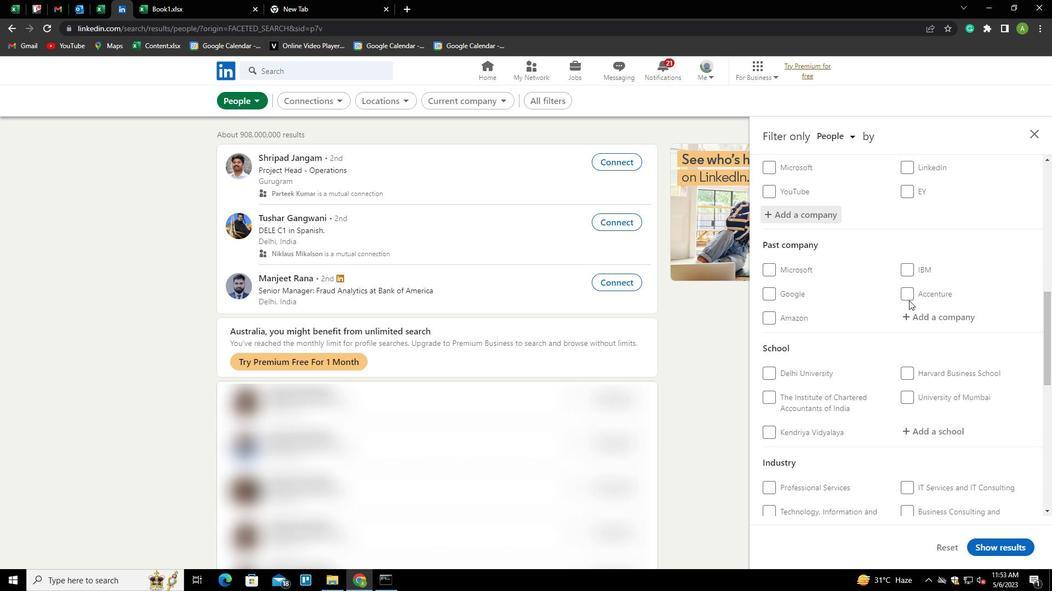 
Action: Mouse moved to (920, 369)
Screenshot: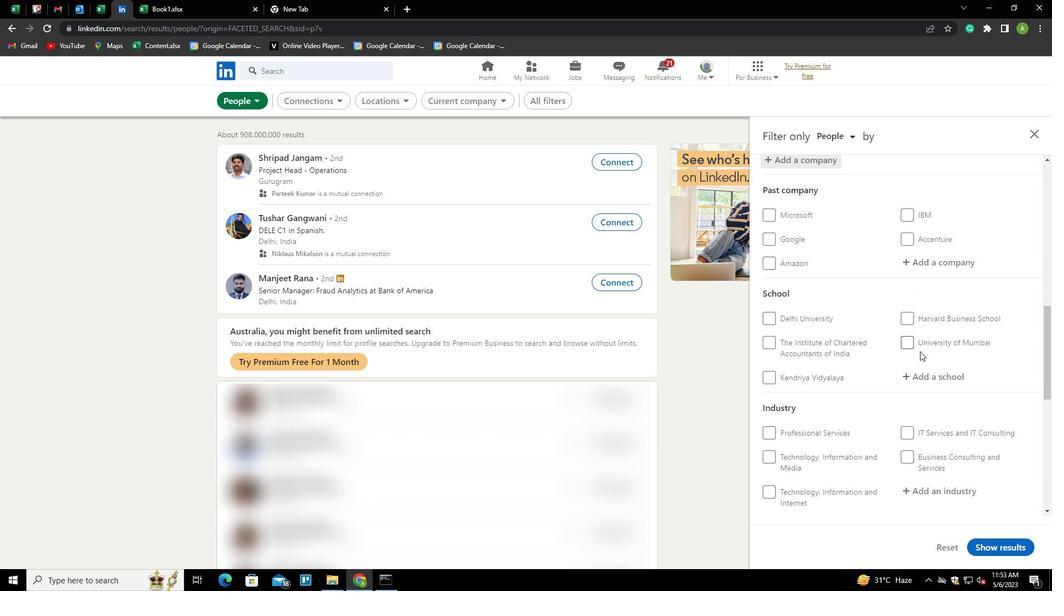 
Action: Mouse pressed left at (920, 369)
Screenshot: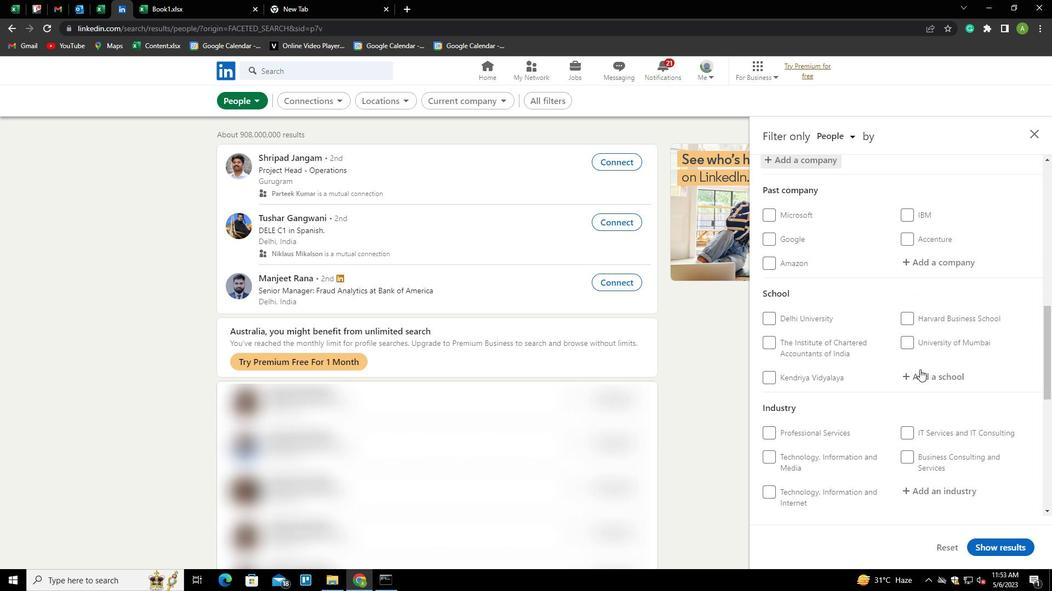 
Action: Key pressed <Key.shift>KESHAV<Key.space><Key.shift>MAHAVIDYALAYA<Key.down><Key.enter>
Screenshot: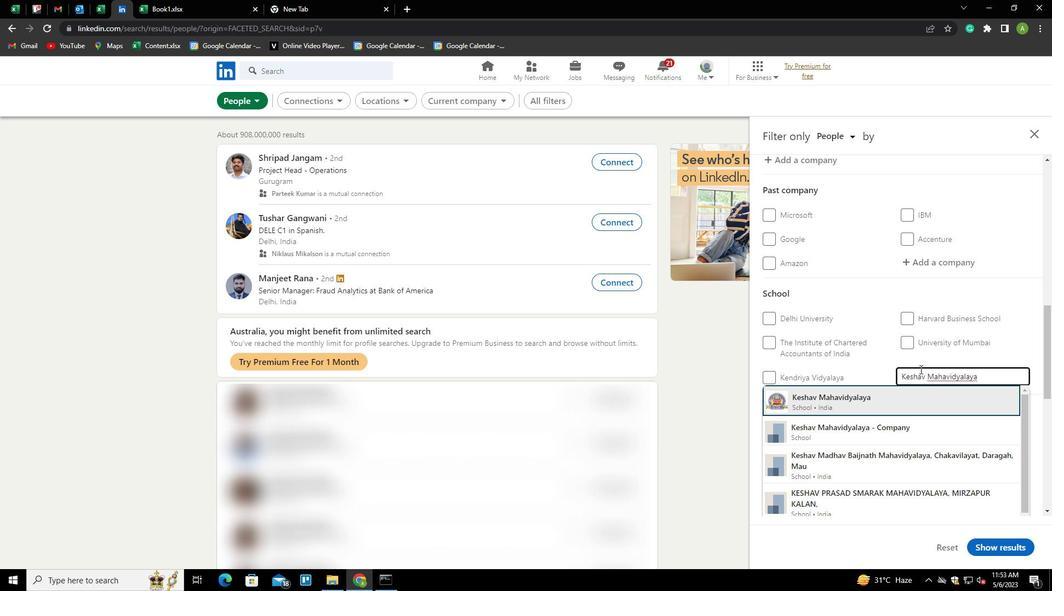 
Action: Mouse scrolled (920, 369) with delta (0, 0)
Screenshot: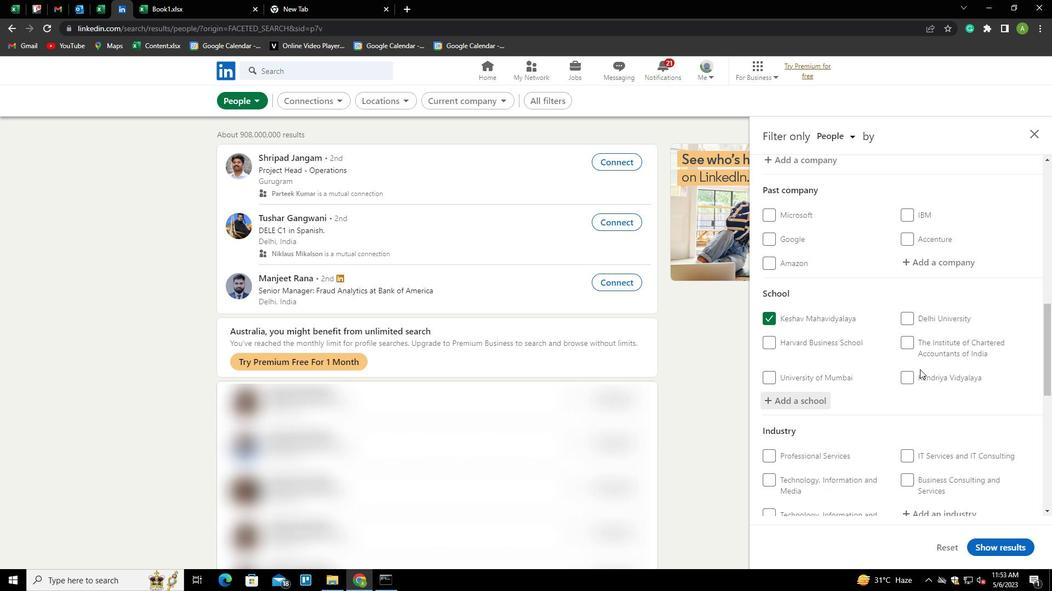 
Action: Mouse scrolled (920, 369) with delta (0, 0)
Screenshot: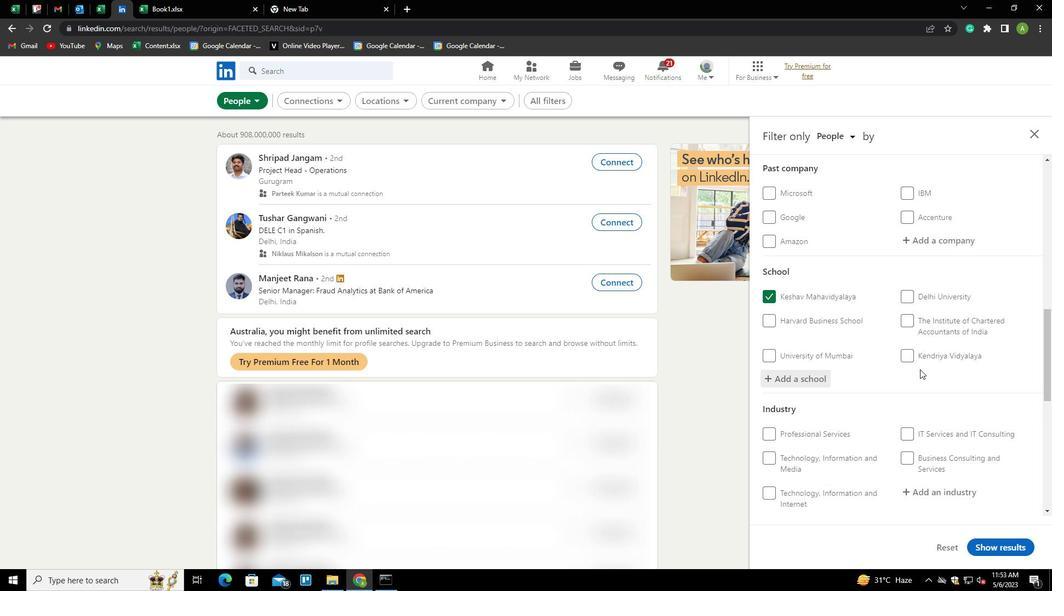 
Action: Mouse scrolled (920, 369) with delta (0, 0)
Screenshot: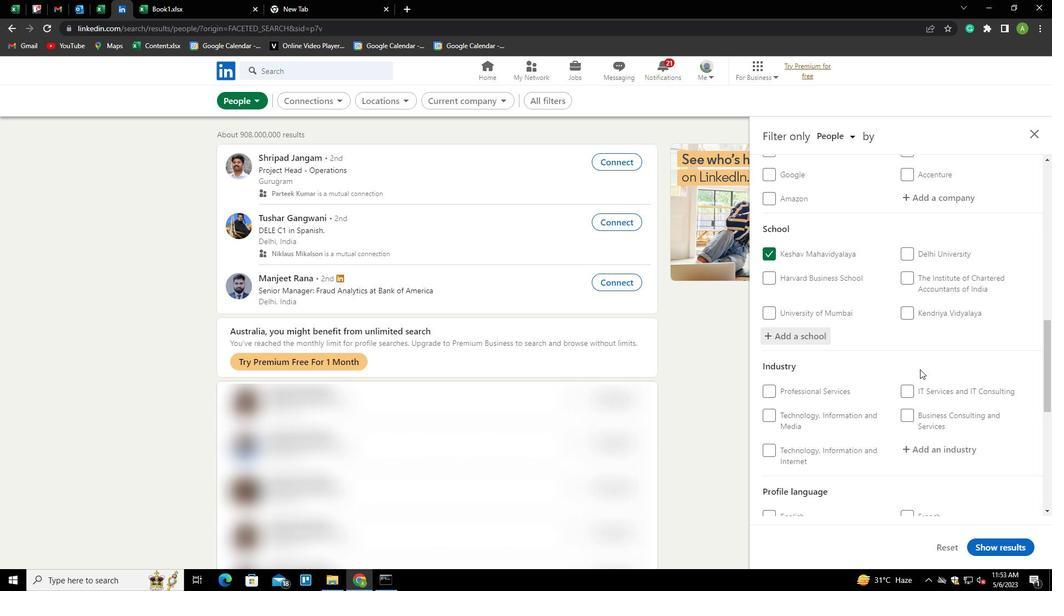 
Action: Mouse moved to (926, 351)
Screenshot: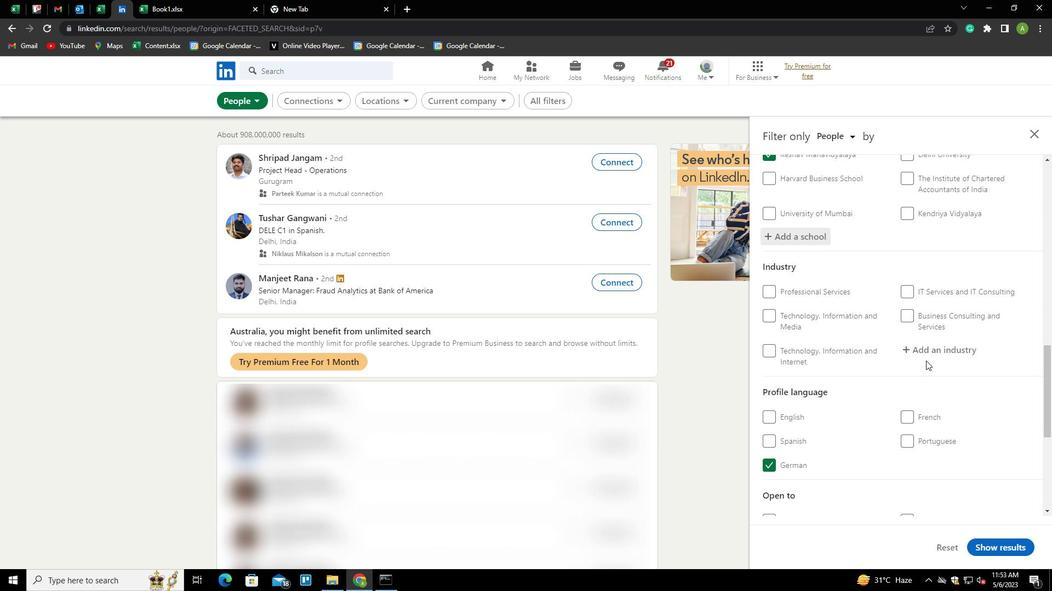 
Action: Mouse pressed left at (926, 351)
Screenshot: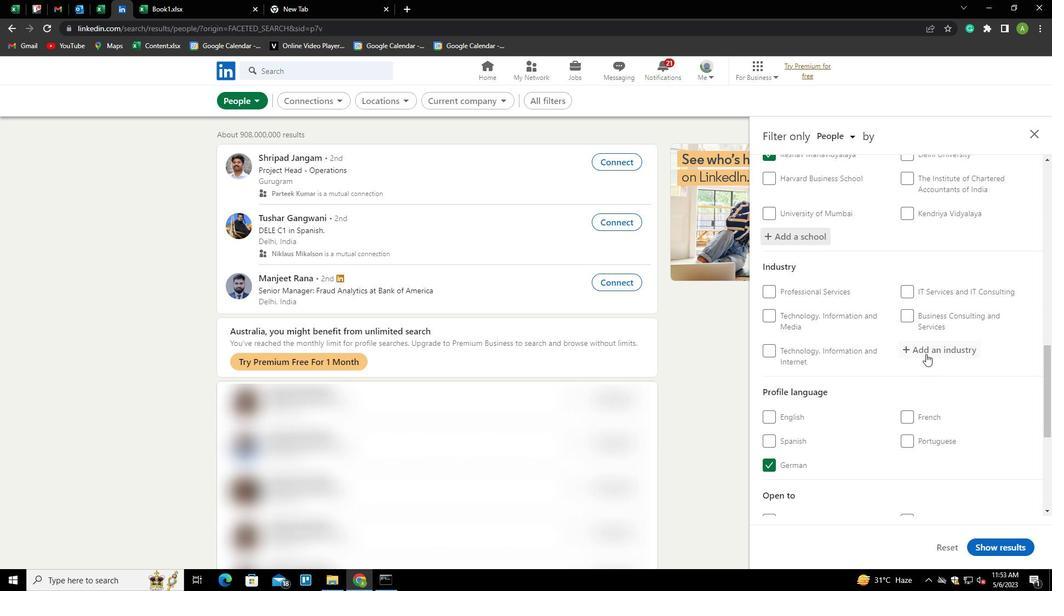 
Action: Key pressed <Key.shift>APPAREL<Key.space><Key.shift>MANU<Key.down><Key.enter>
Screenshot: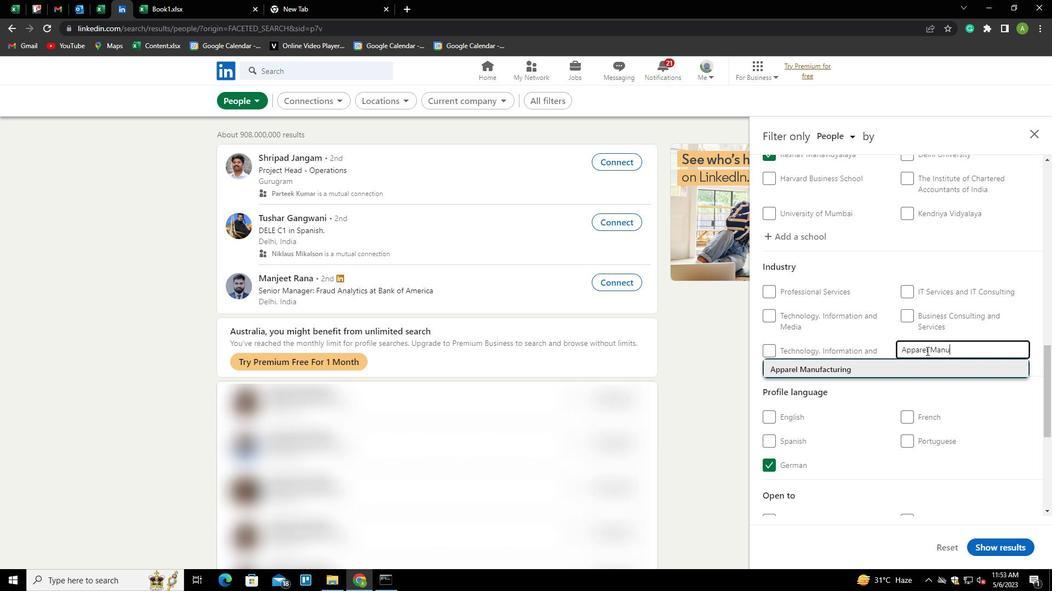 
Action: Mouse scrolled (926, 350) with delta (0, 0)
Screenshot: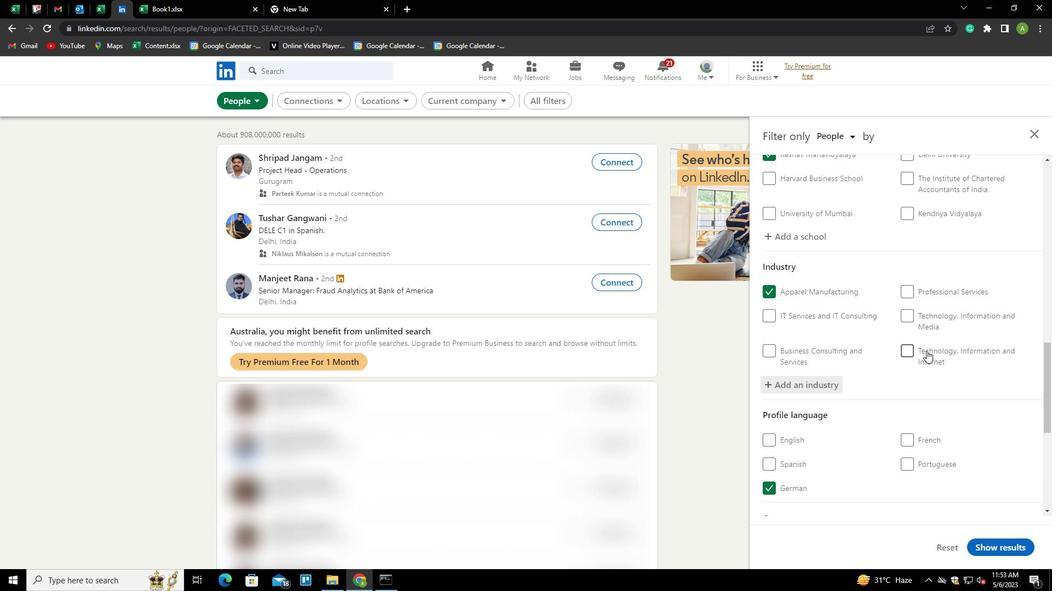 
Action: Mouse moved to (926, 350)
Screenshot: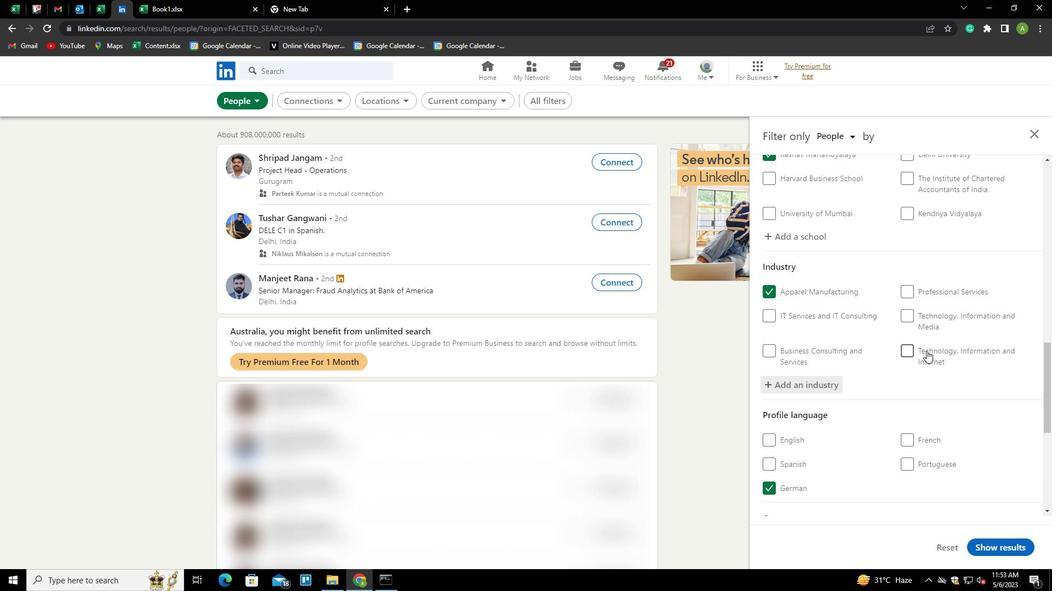 
Action: Mouse scrolled (926, 350) with delta (0, 0)
Screenshot: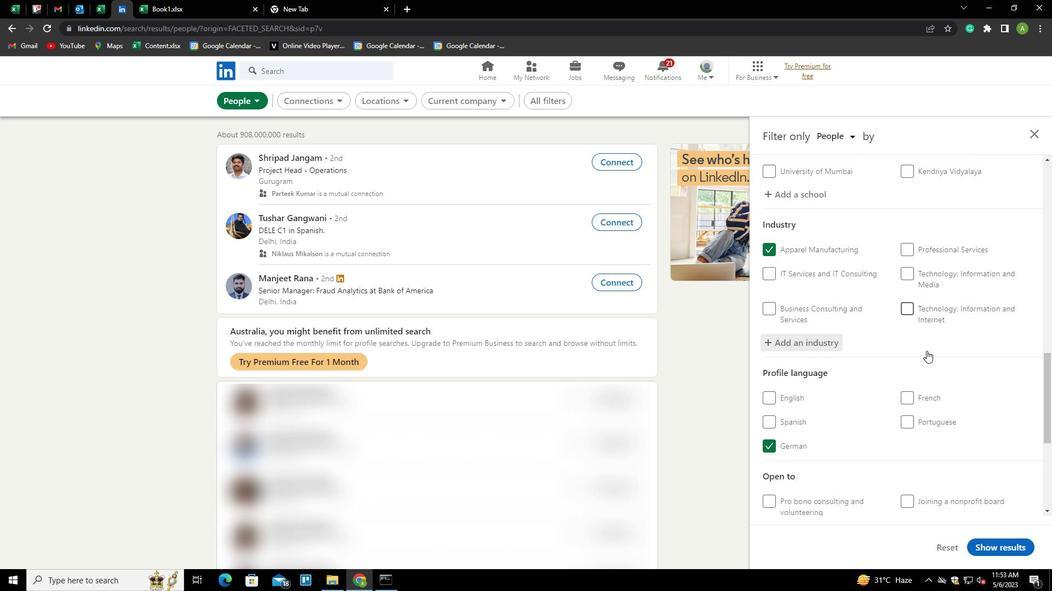 
Action: Mouse scrolled (926, 350) with delta (0, 0)
Screenshot: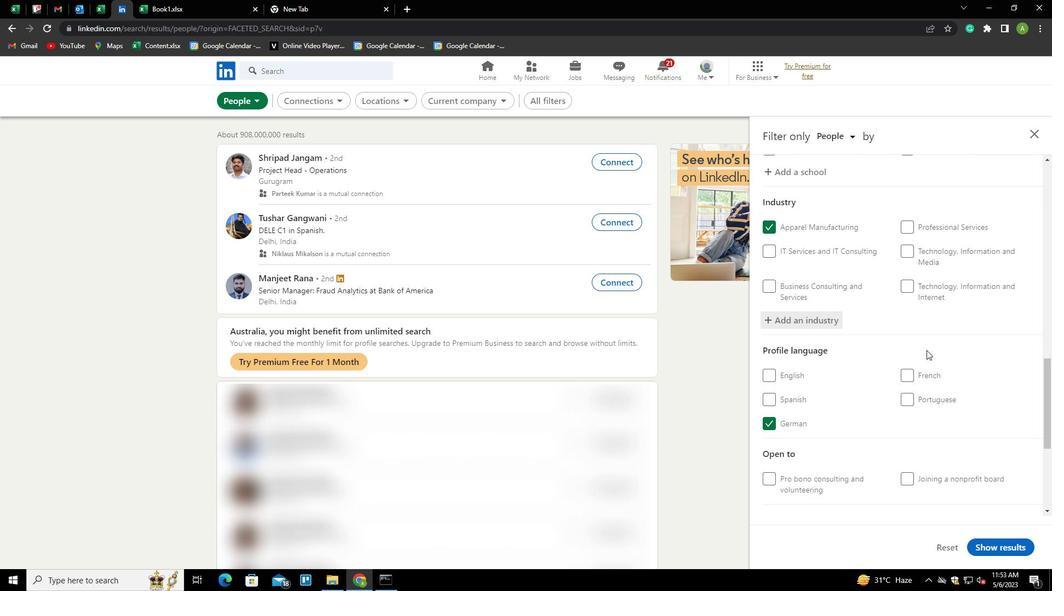 
Action: Mouse scrolled (926, 350) with delta (0, 0)
Screenshot: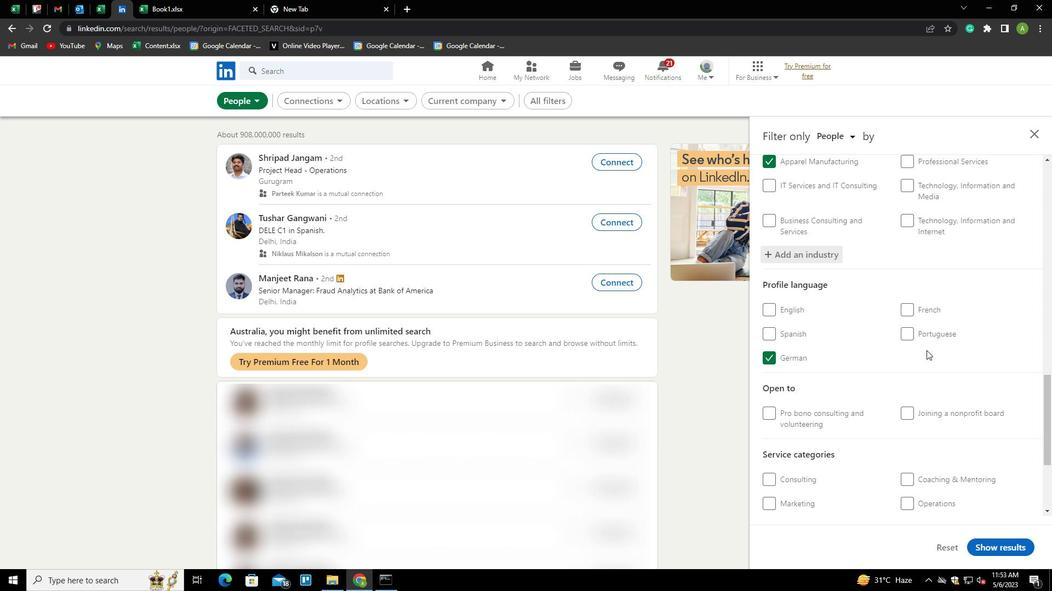 
Action: Mouse scrolled (926, 350) with delta (0, 0)
Screenshot: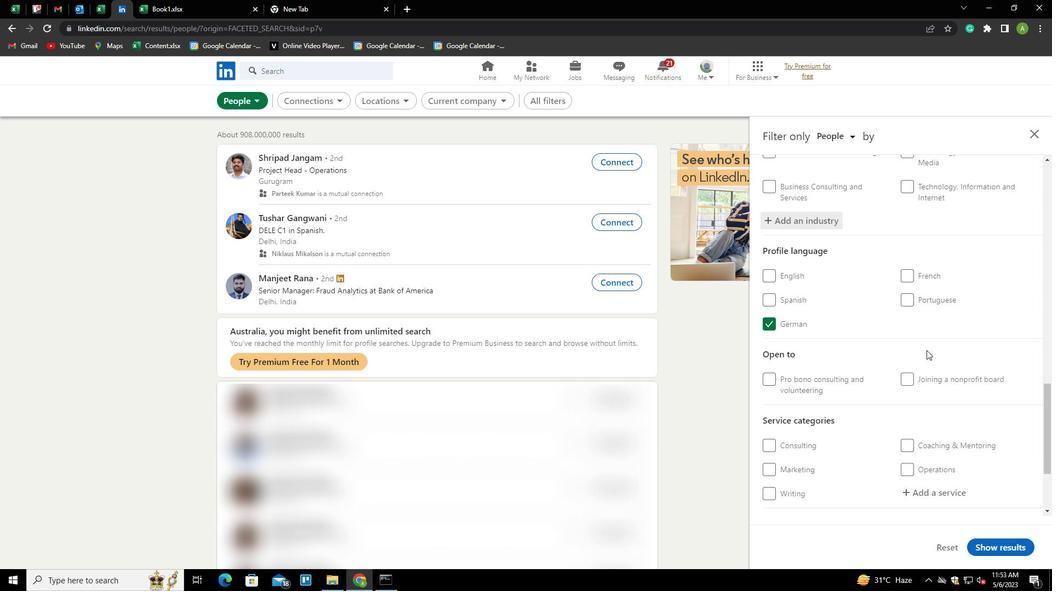 
Action: Mouse moved to (926, 384)
Screenshot: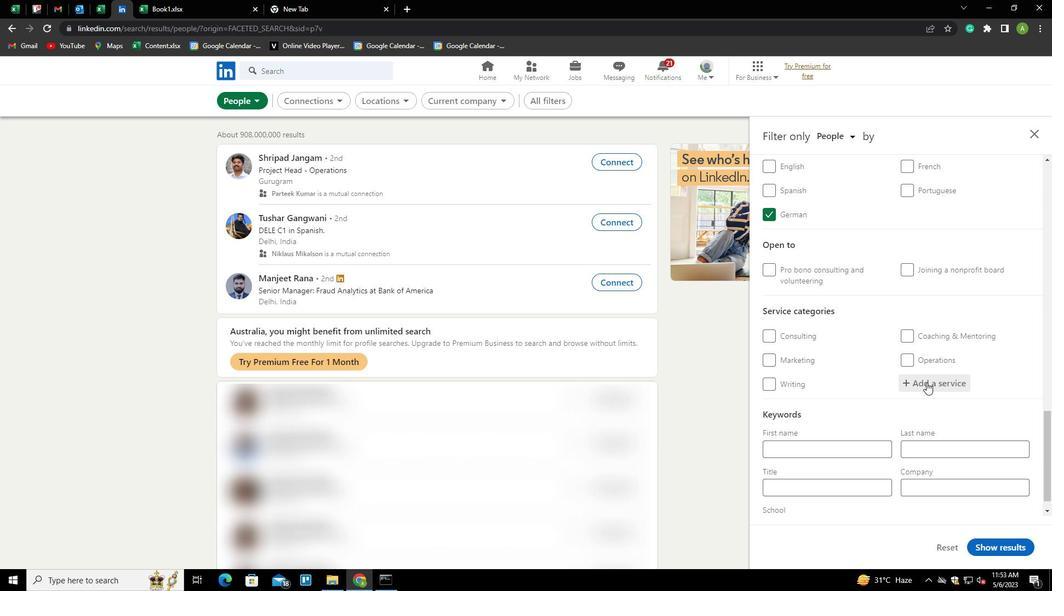 
Action: Mouse pressed left at (926, 384)
Screenshot: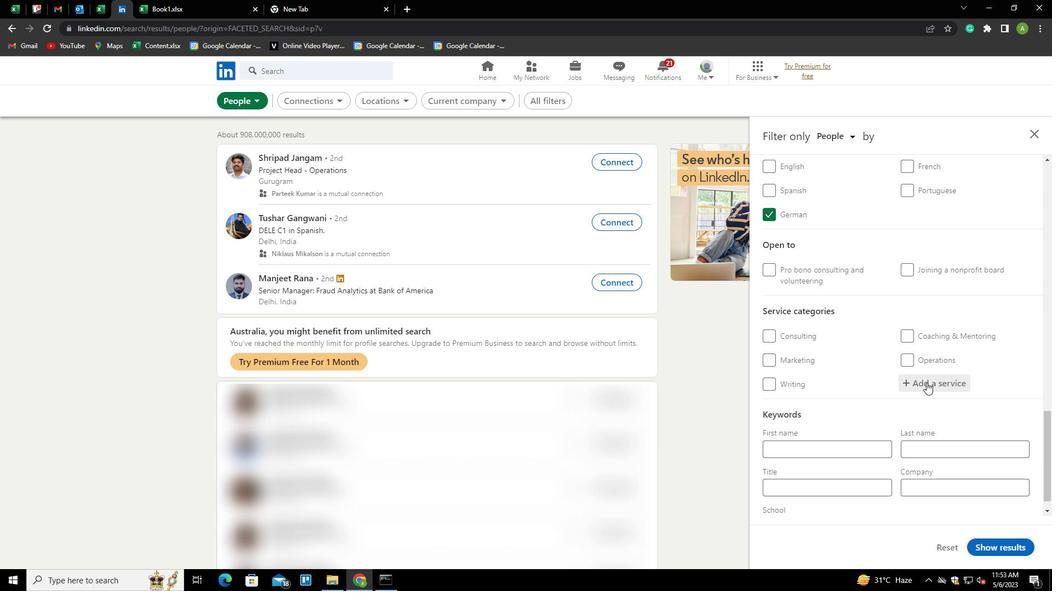 
Action: Key pressed <Key.shift><Key.shift><Key.shift><Key.shift><Key.shift><Key.shift><Key.shift><Key.shift><Key.shift><Key.shift>SERVICE<Key.space><Key.home><Key.right><Key.backspace>S<Key.end>CATEGORY
Screenshot: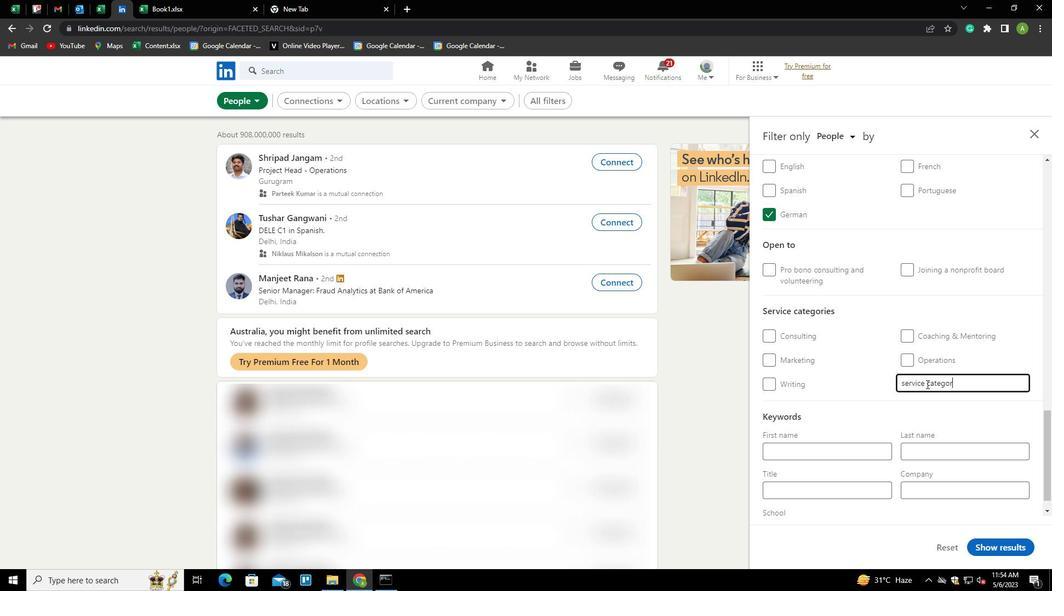 
Action: Mouse moved to (915, 391)
Screenshot: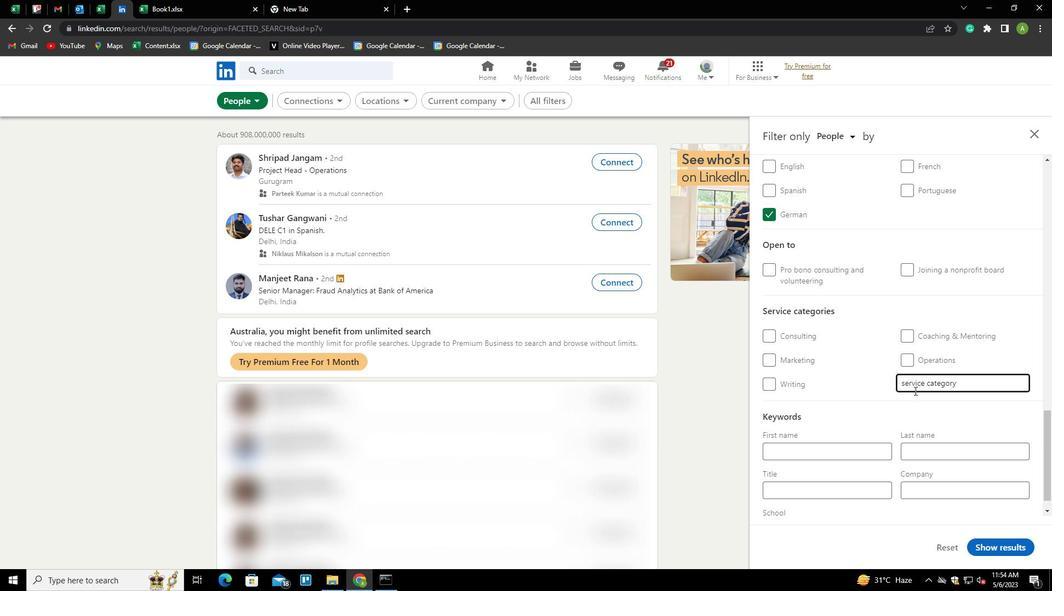 
Action: Key pressed <Key.shift_r><Key.home><Key.shift>BUSINESS<Key.space><Key.shift>LAW<Key.down><Key.enter>
Screenshot: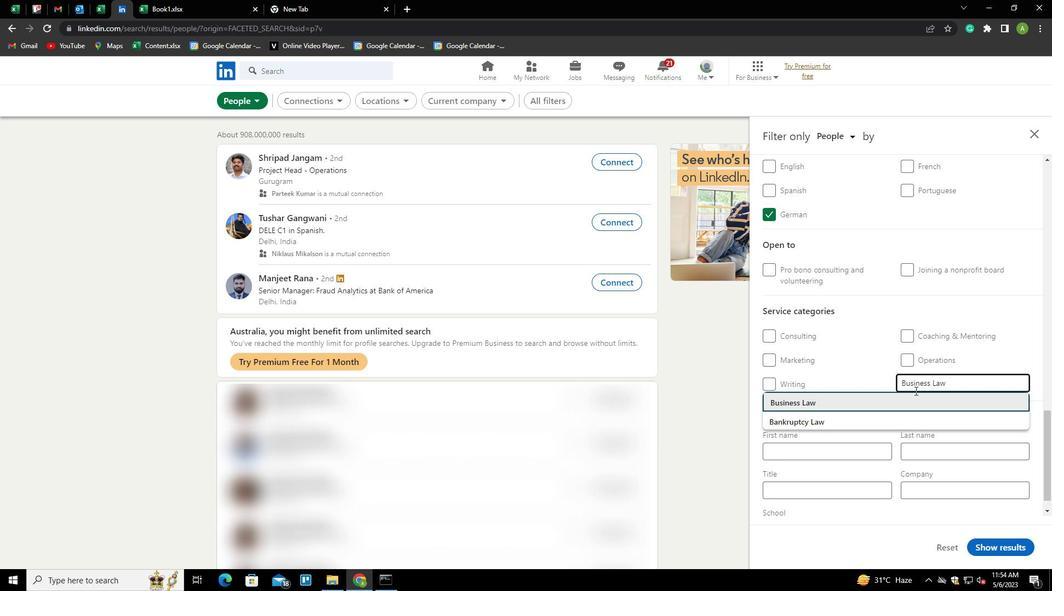 
Action: Mouse moved to (915, 390)
Screenshot: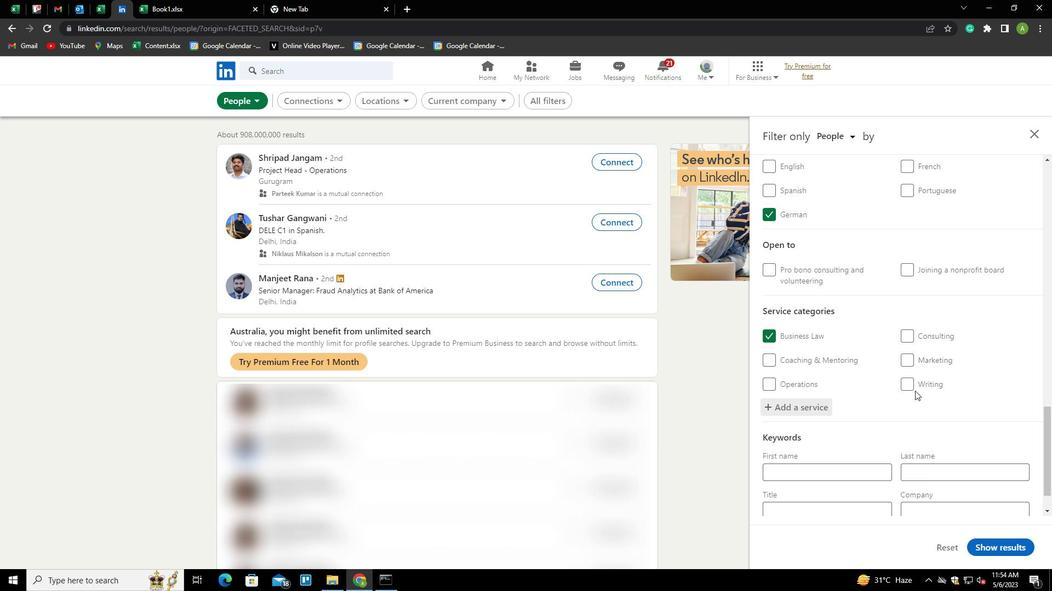 
Action: Mouse scrolled (915, 390) with delta (0, 0)
Screenshot: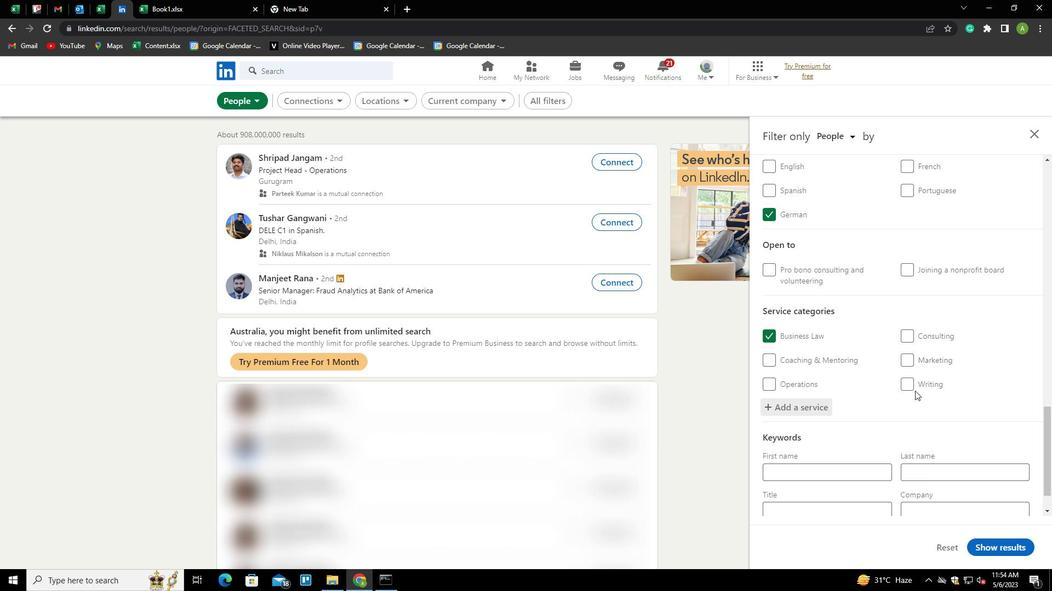 
Action: Mouse scrolled (915, 390) with delta (0, 0)
Screenshot: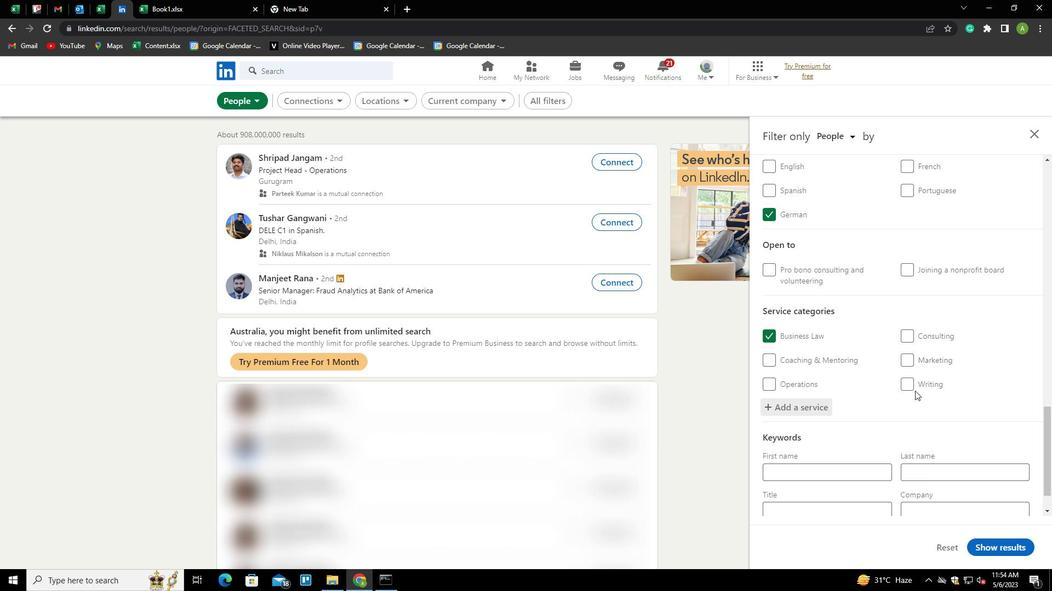 
Action: Mouse moved to (914, 391)
Screenshot: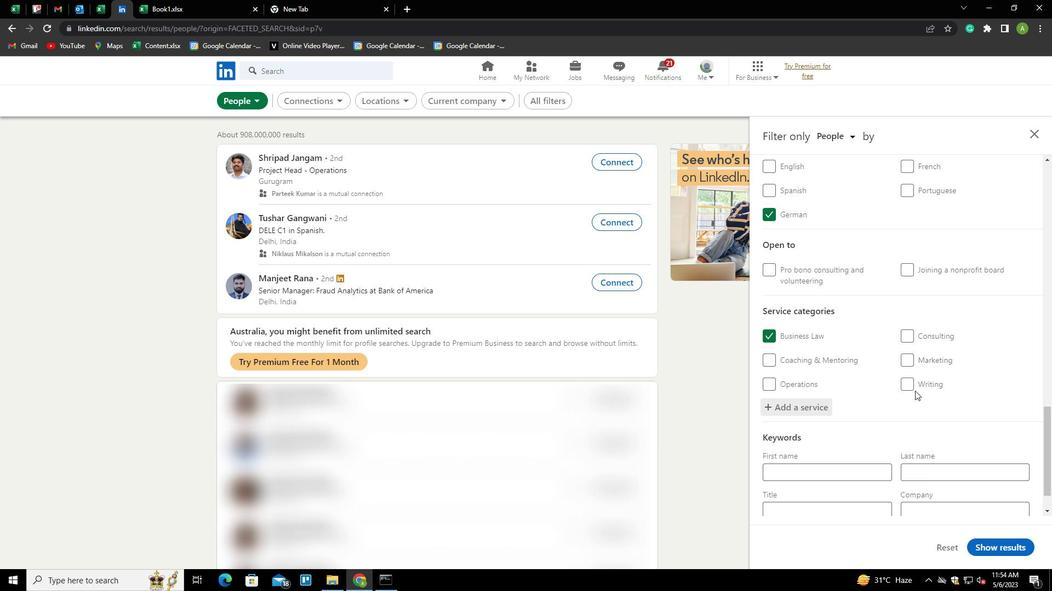 
Action: Mouse scrolled (914, 391) with delta (0, 0)
Screenshot: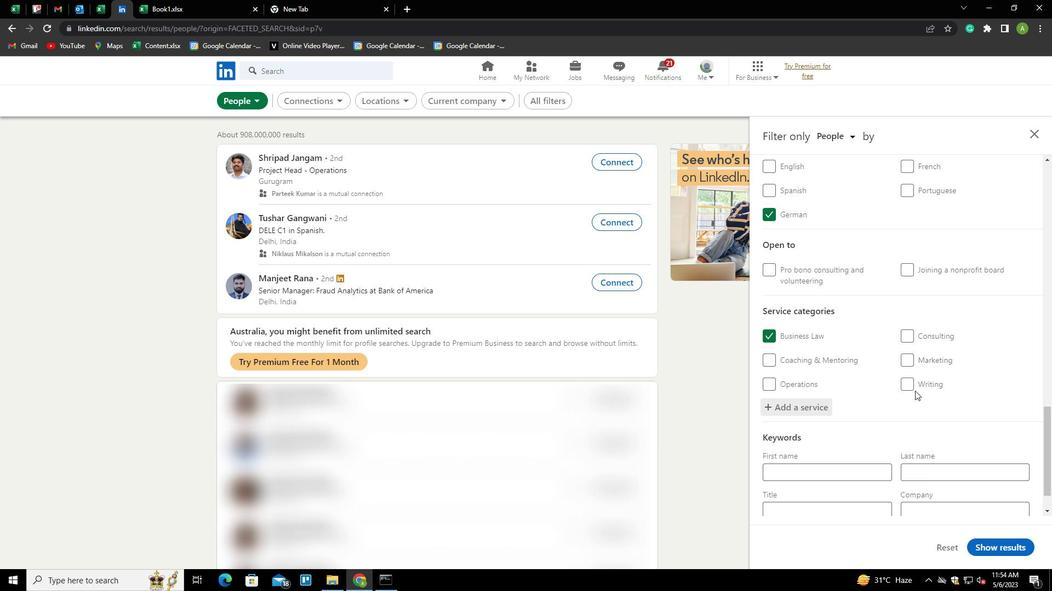 
Action: Mouse moved to (909, 394)
Screenshot: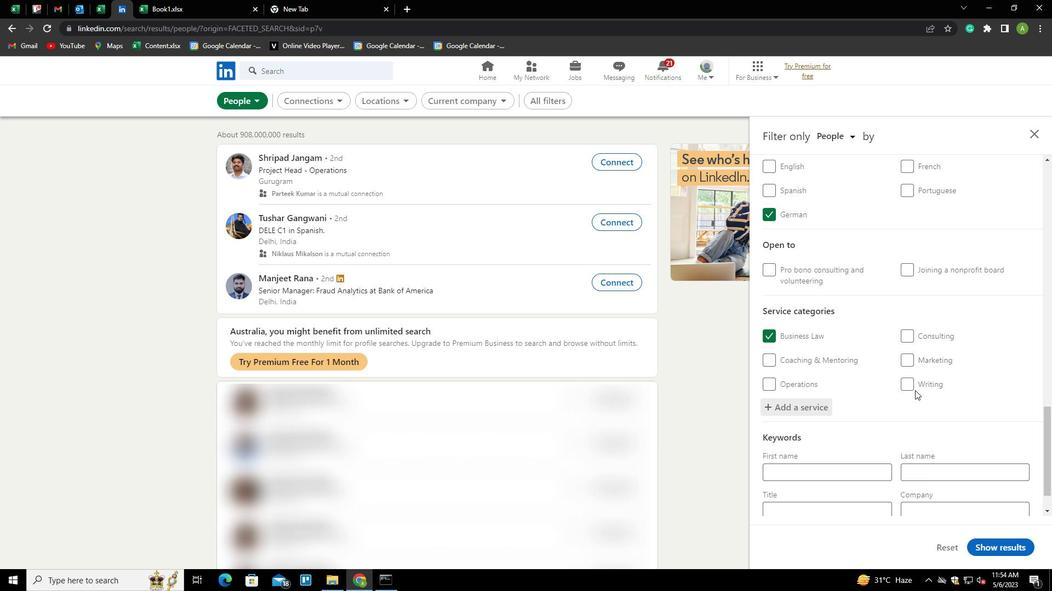
Action: Mouse scrolled (909, 393) with delta (0, 0)
Screenshot: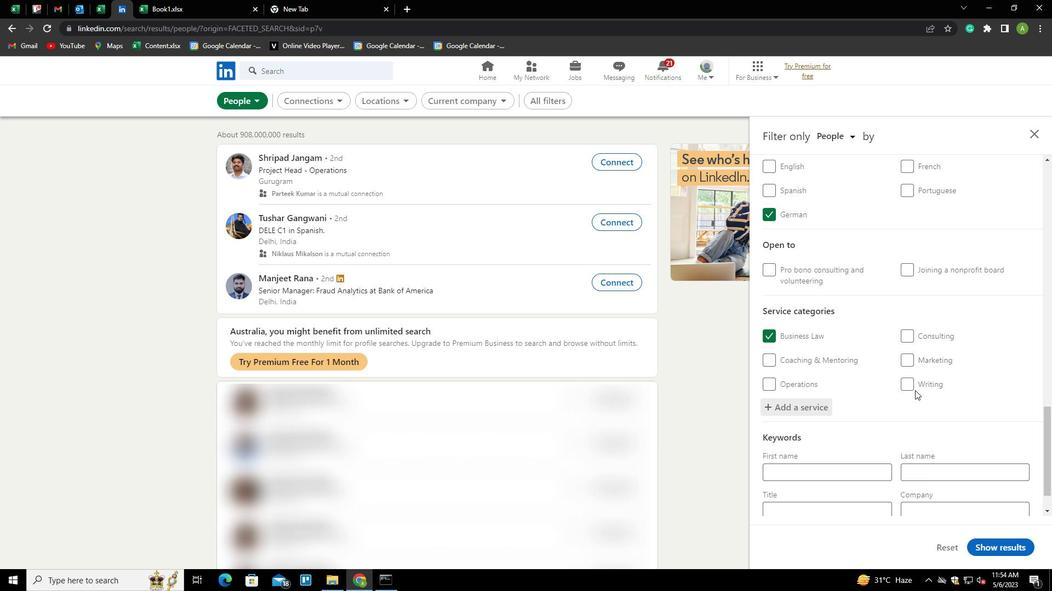 
Action: Mouse moved to (826, 472)
Screenshot: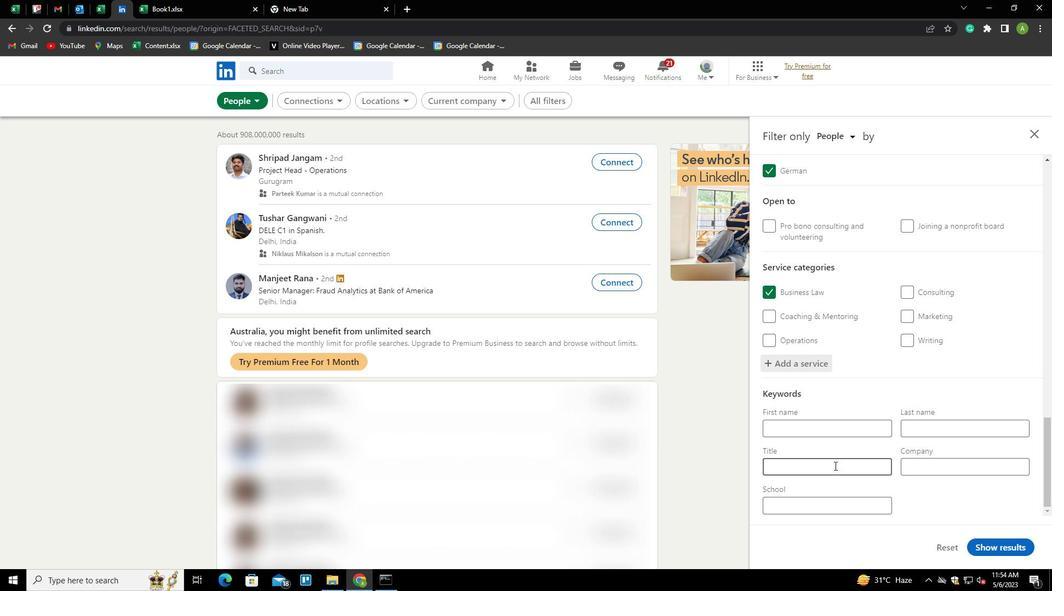 
Action: Mouse pressed left at (826, 472)
Screenshot: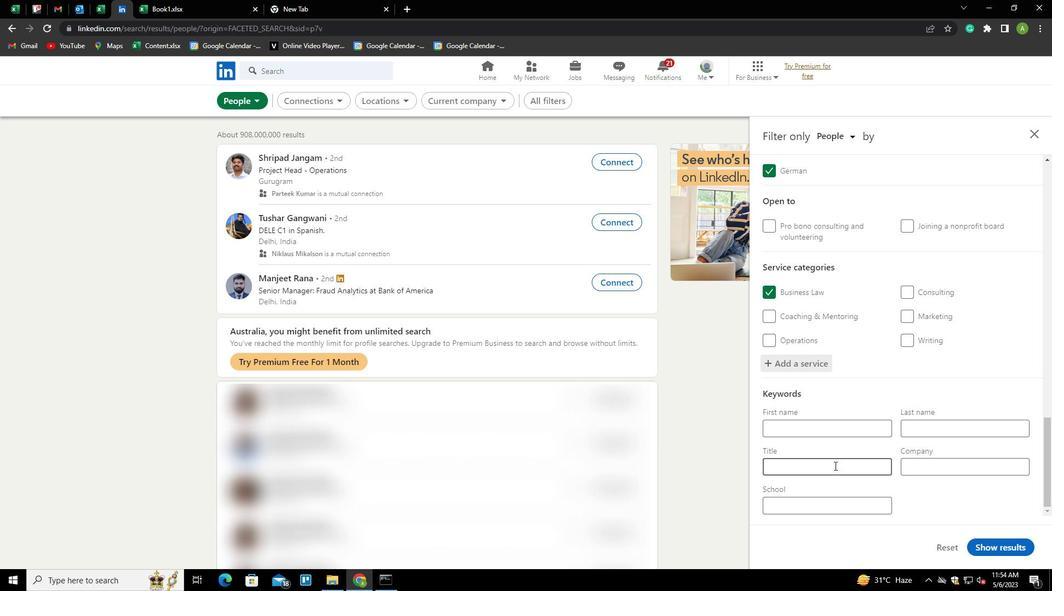 
Action: Key pressed <Key.shift>
Screenshot: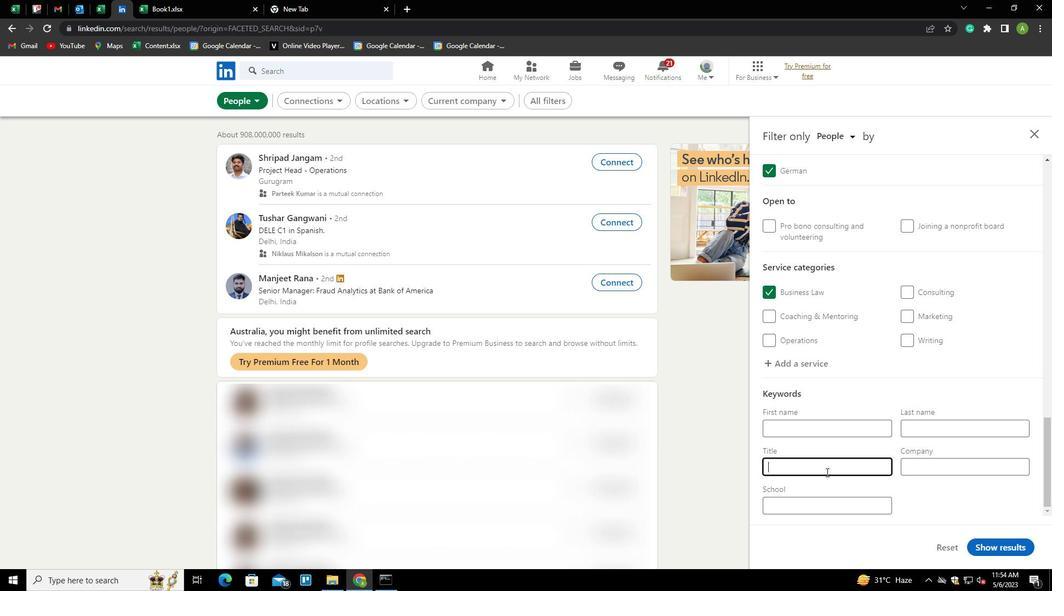
Action: Mouse moved to (826, 472)
Screenshot: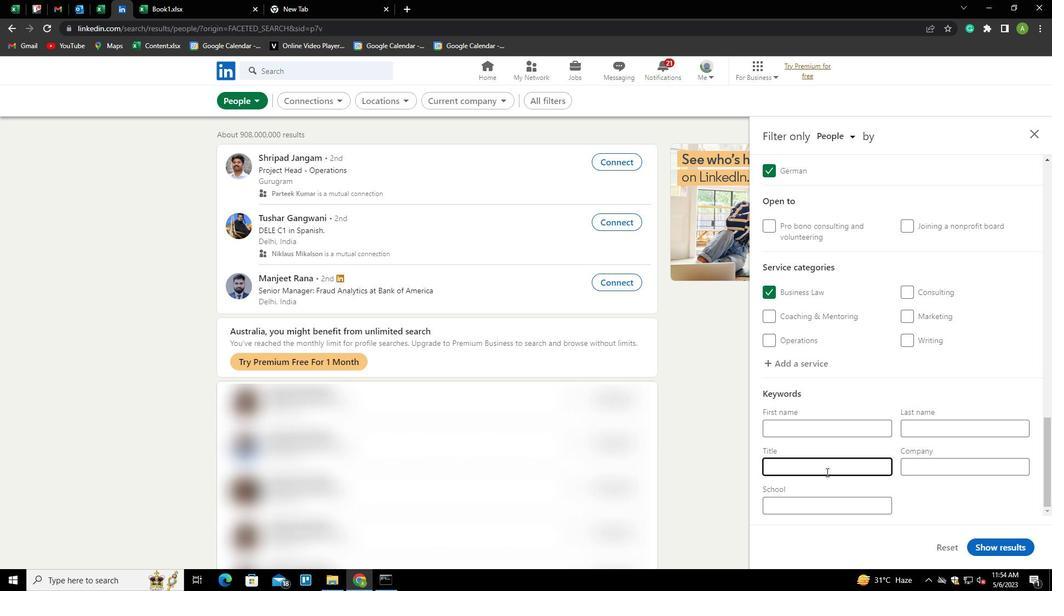 
Action: Key pressed STORE<Key.space><Key.shift>MANAGER
Screenshot: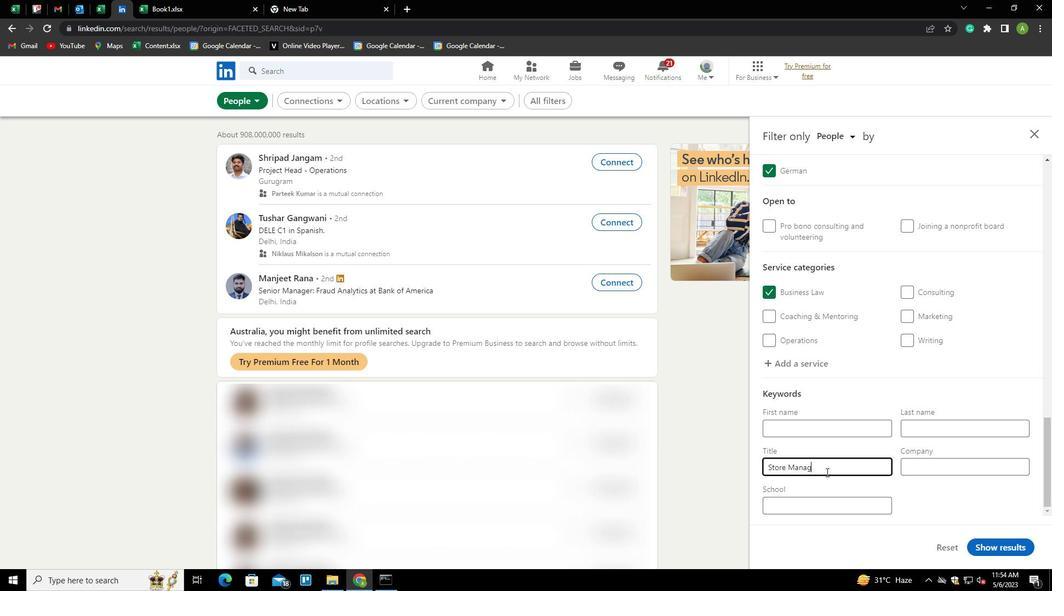 
Action: Mouse moved to (944, 495)
Screenshot: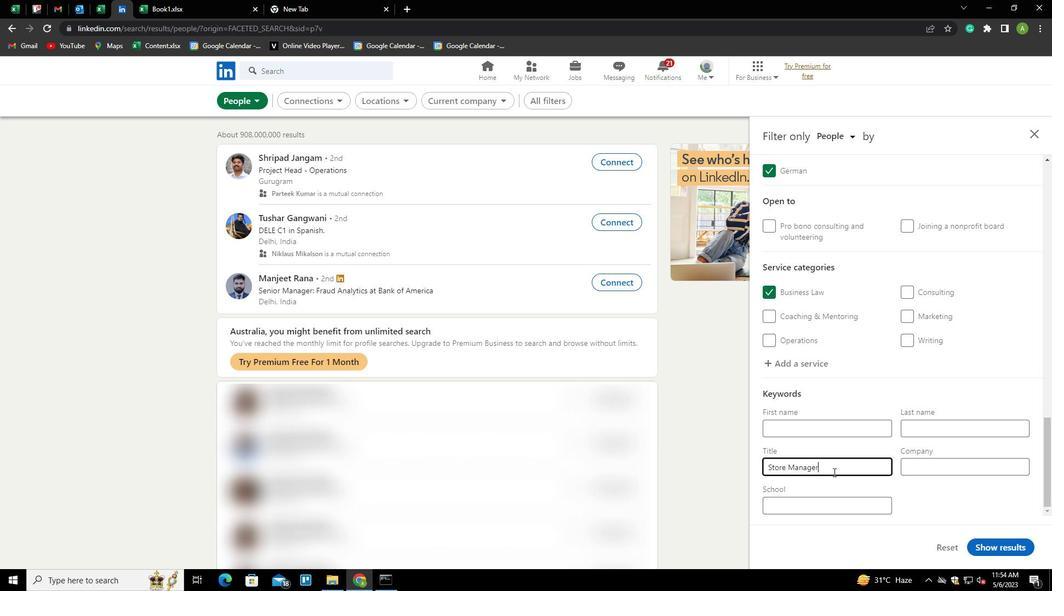 
Action: Mouse pressed left at (944, 495)
Screenshot: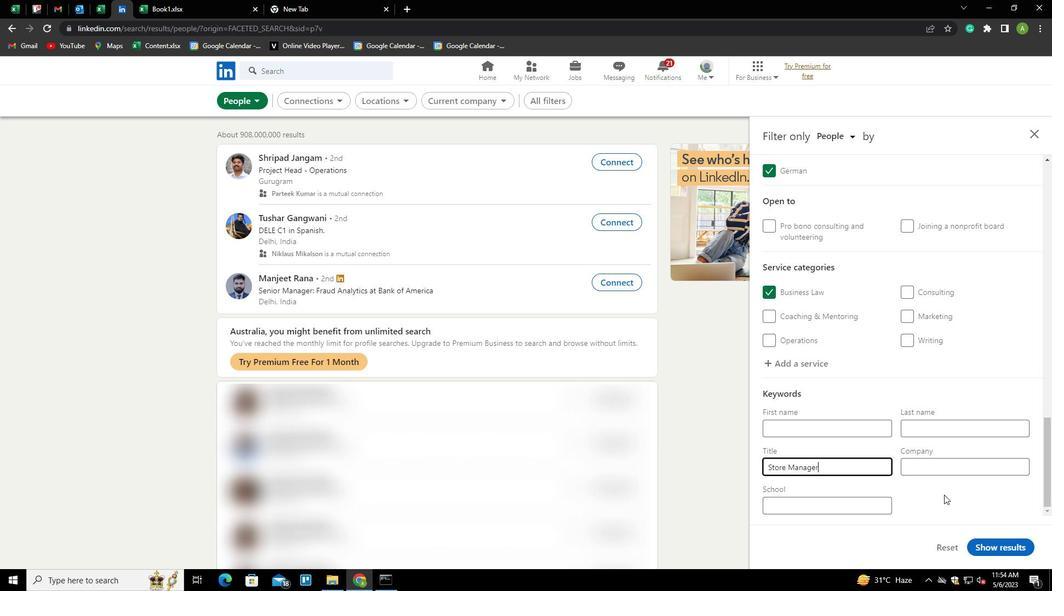 
Action: Mouse moved to (1003, 544)
Screenshot: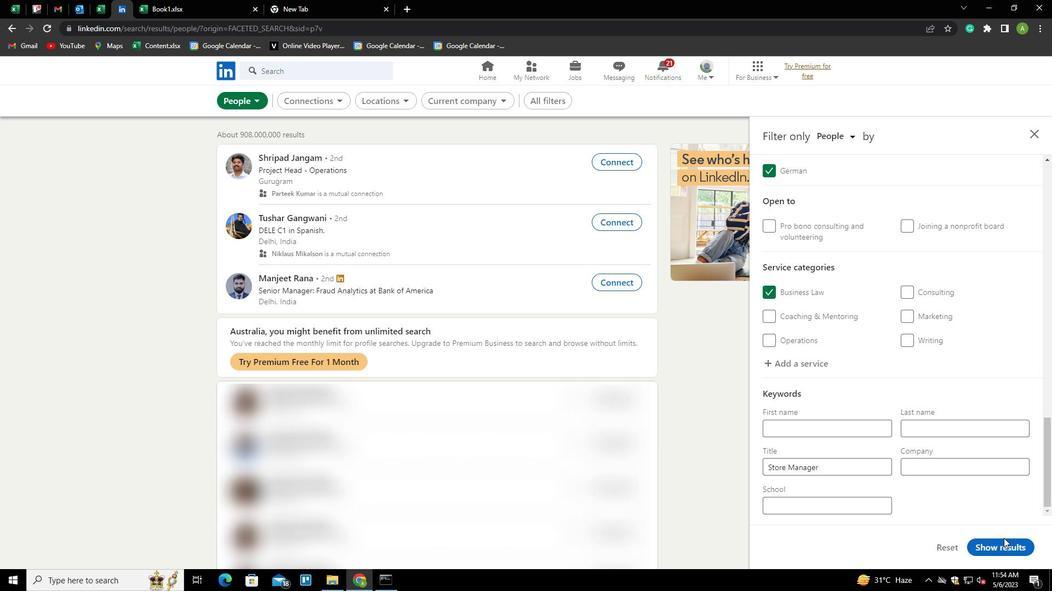 
Action: Mouse pressed left at (1003, 544)
Screenshot: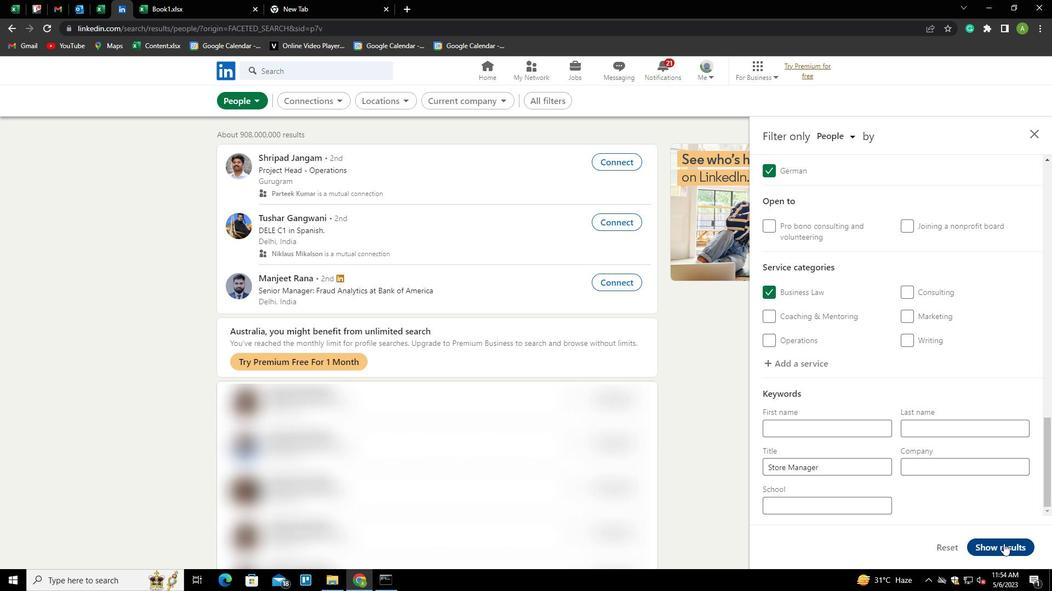 
Action: Mouse moved to (1003, 544)
Screenshot: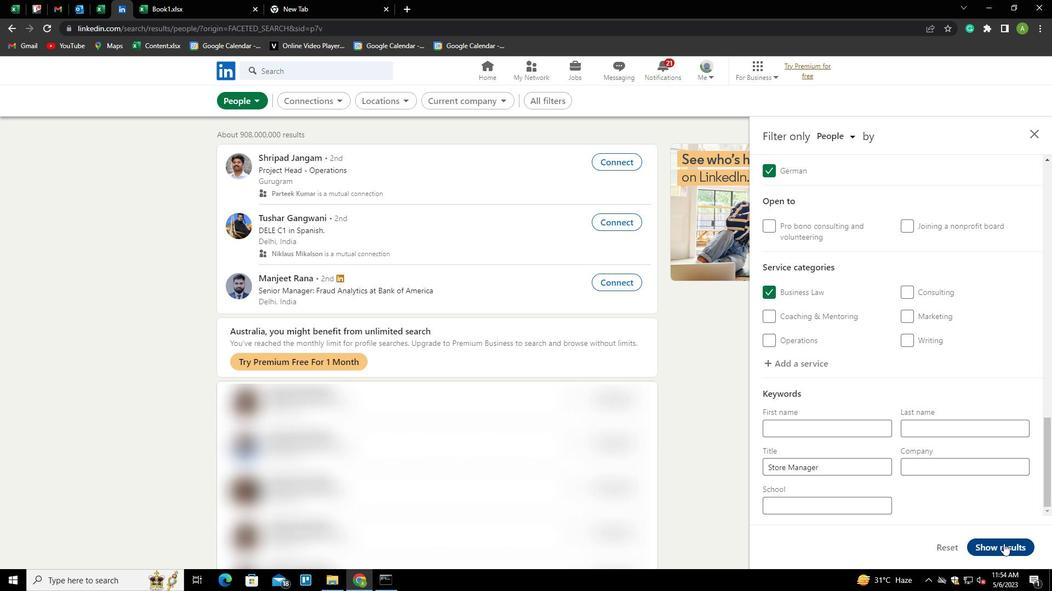 
